 Task: Search one way flight ticket for 2 adults, 2 children, 2 infants in seat in first from Key West: Key West International Airport to Riverton: Central Wyoming Regional Airport (was Riverton Regional) on 5-4-2023. Choice of flights is Spirit. Number of bags: 1 checked bag. Price is upto 81000. Outbound departure time preference is 13:30.
Action: Mouse moved to (306, 290)
Screenshot: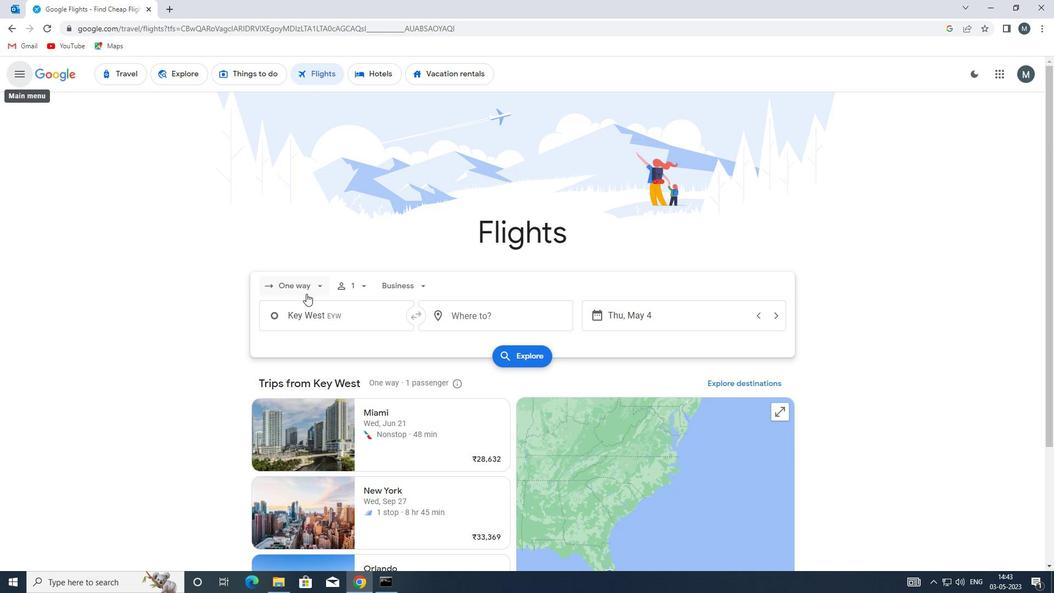 
Action: Mouse pressed left at (306, 290)
Screenshot: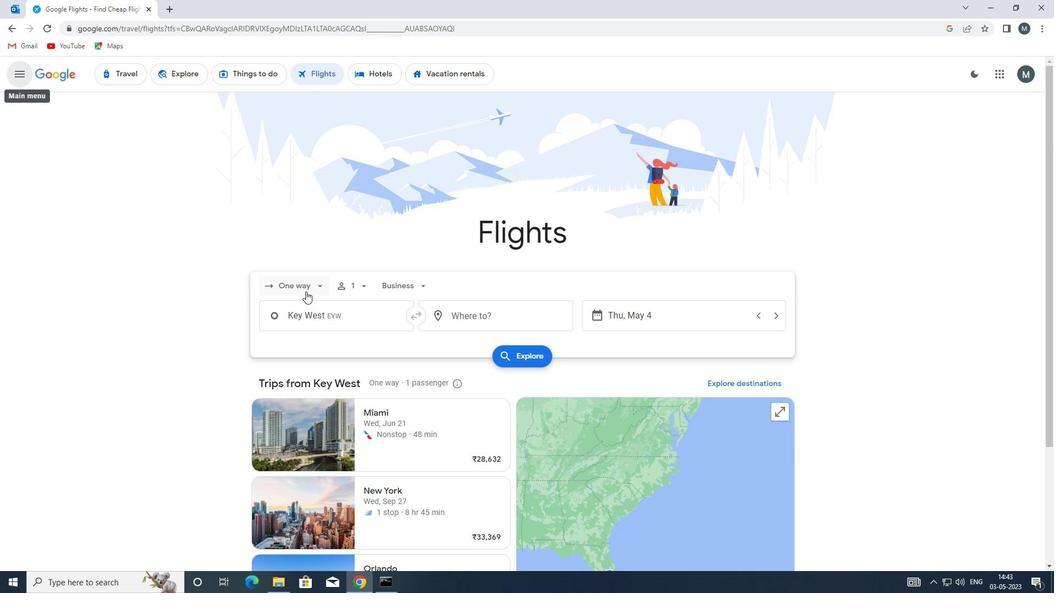 
Action: Mouse moved to (322, 340)
Screenshot: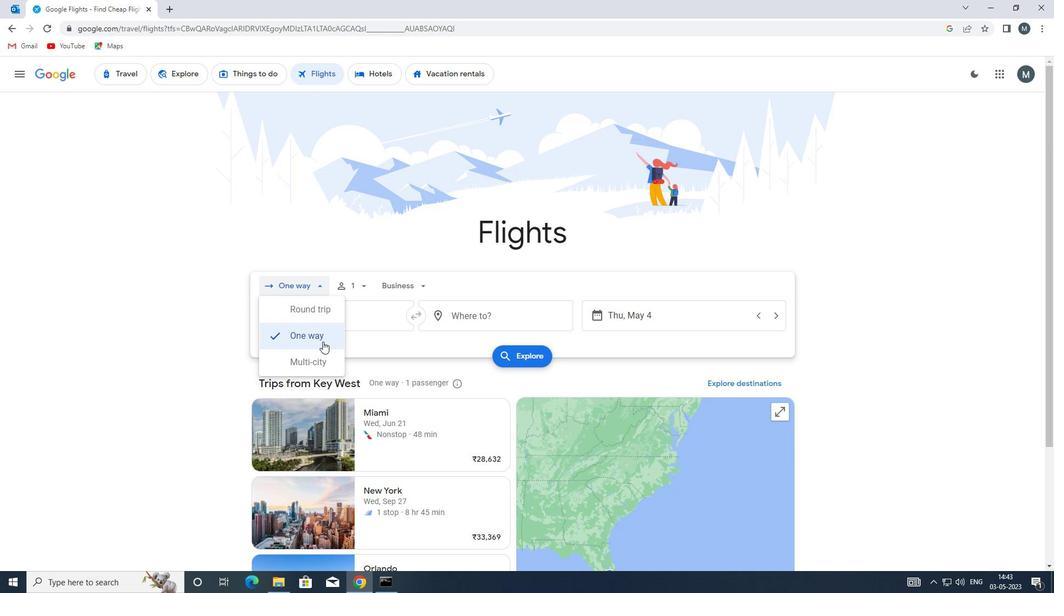 
Action: Mouse pressed left at (322, 340)
Screenshot: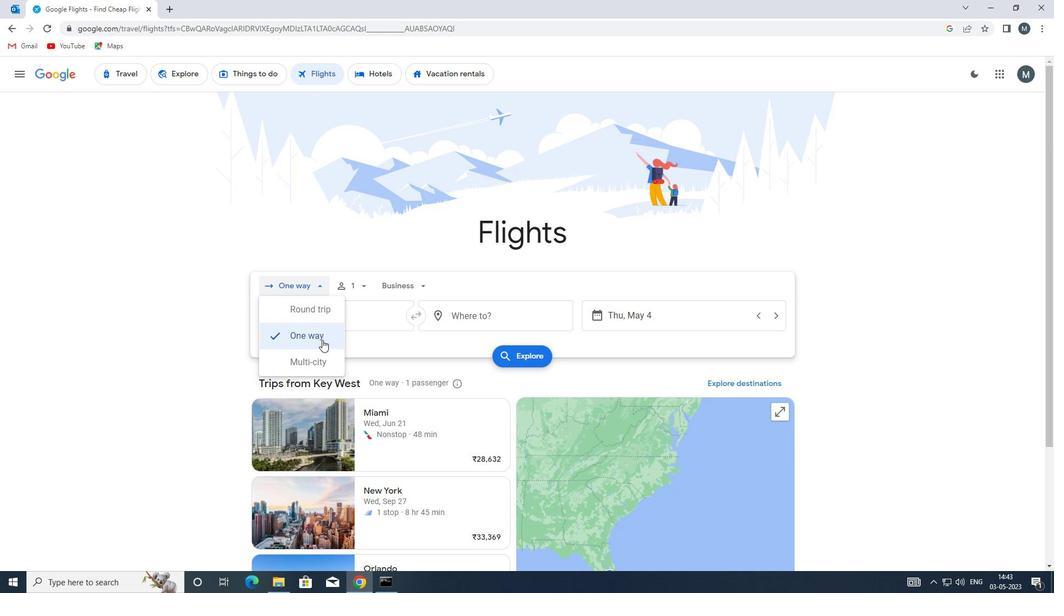 
Action: Mouse moved to (357, 287)
Screenshot: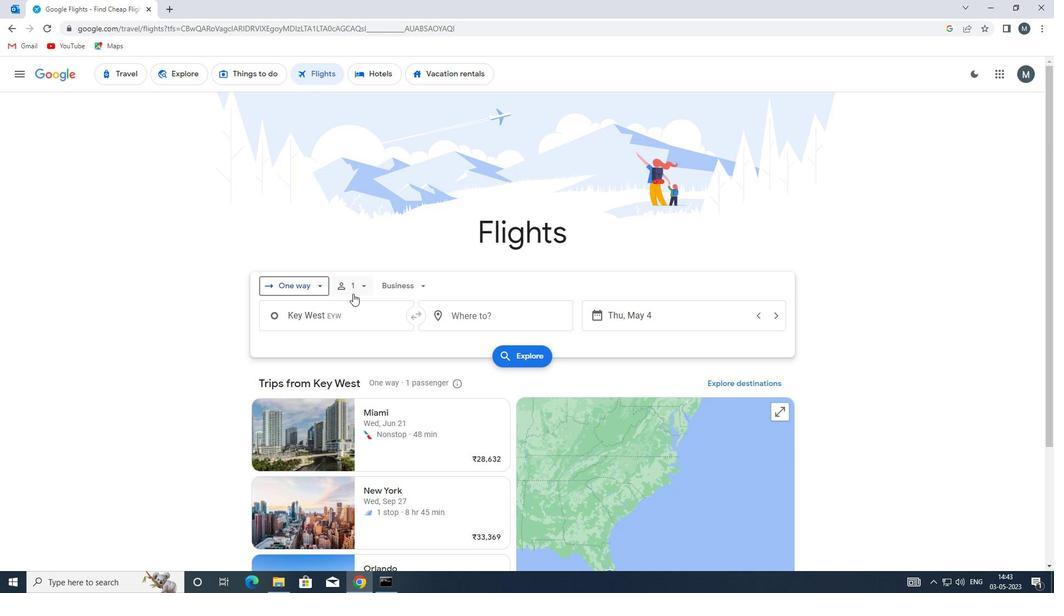 
Action: Mouse pressed left at (357, 287)
Screenshot: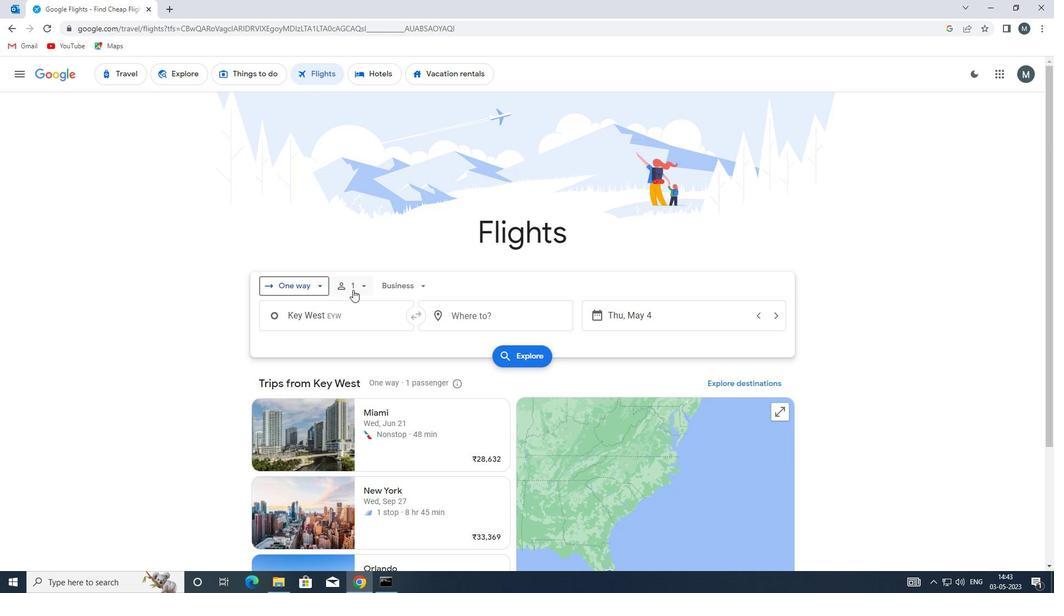
Action: Mouse moved to (445, 316)
Screenshot: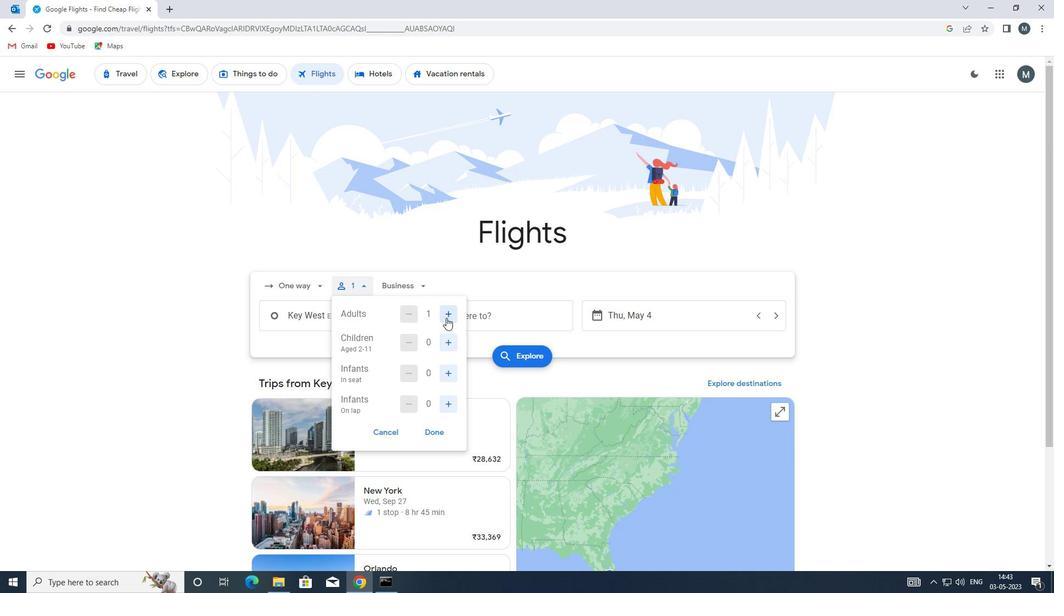 
Action: Mouse pressed left at (445, 316)
Screenshot: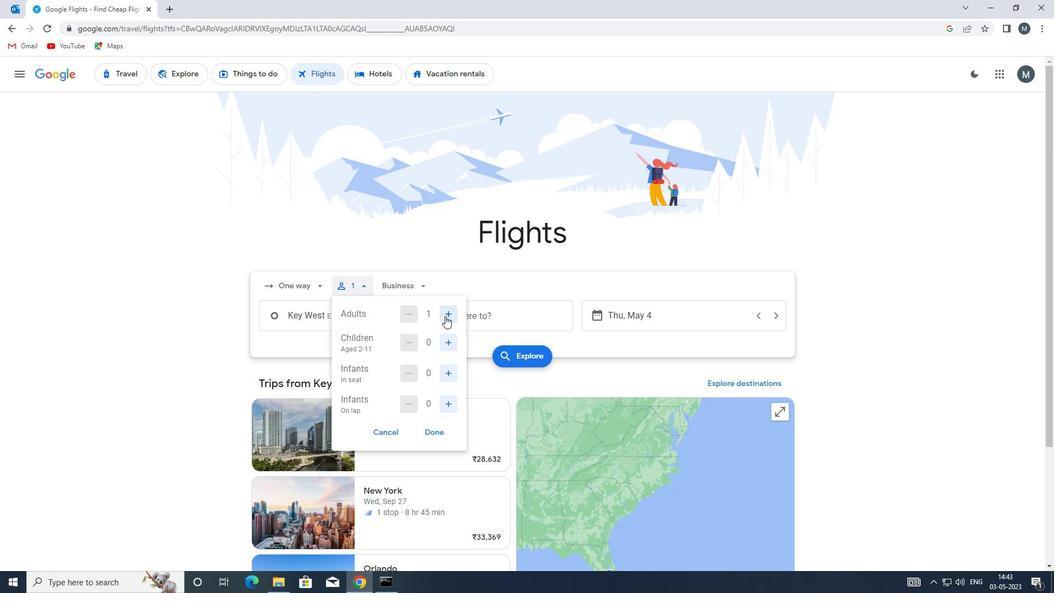 
Action: Mouse moved to (447, 342)
Screenshot: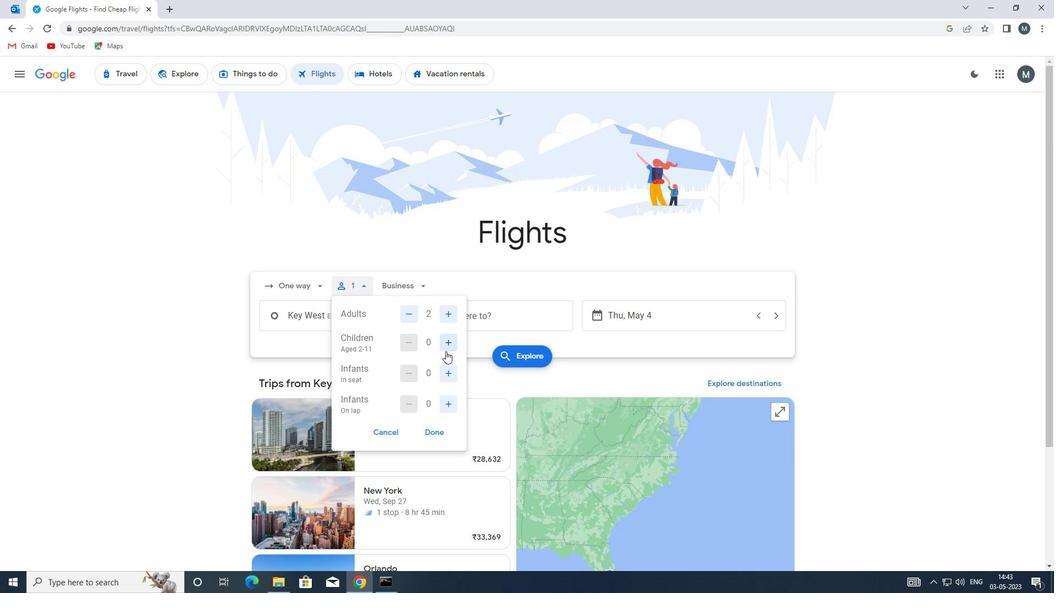 
Action: Mouse pressed left at (447, 342)
Screenshot: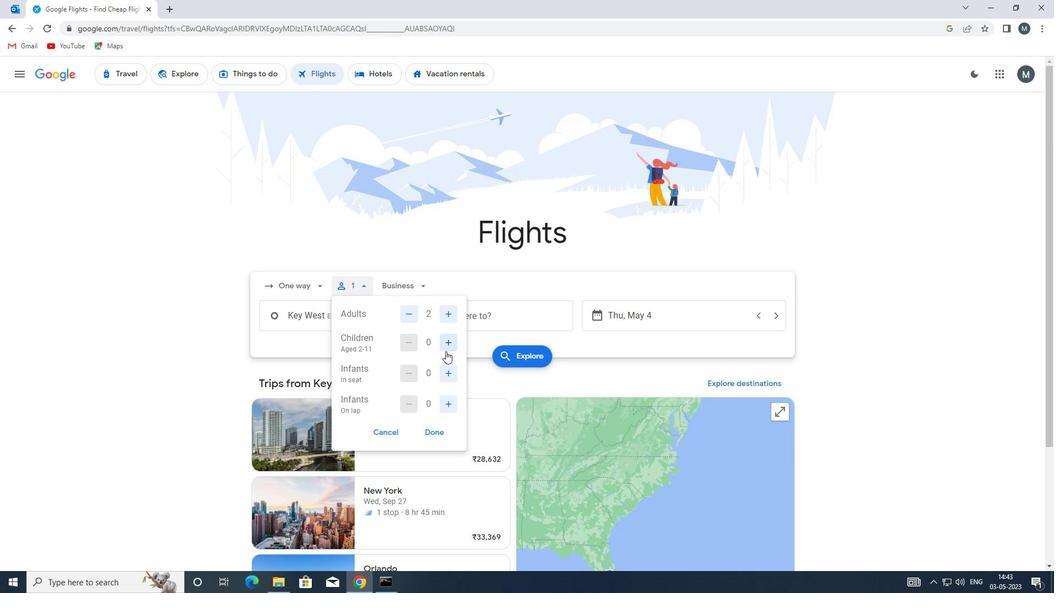 
Action: Mouse moved to (447, 342)
Screenshot: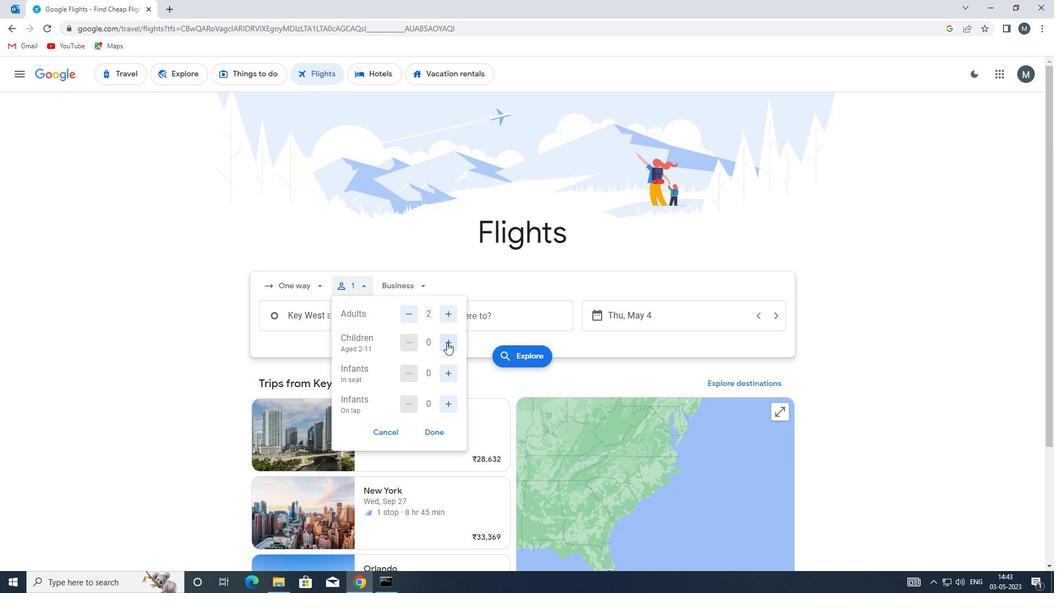 
Action: Mouse pressed left at (447, 342)
Screenshot: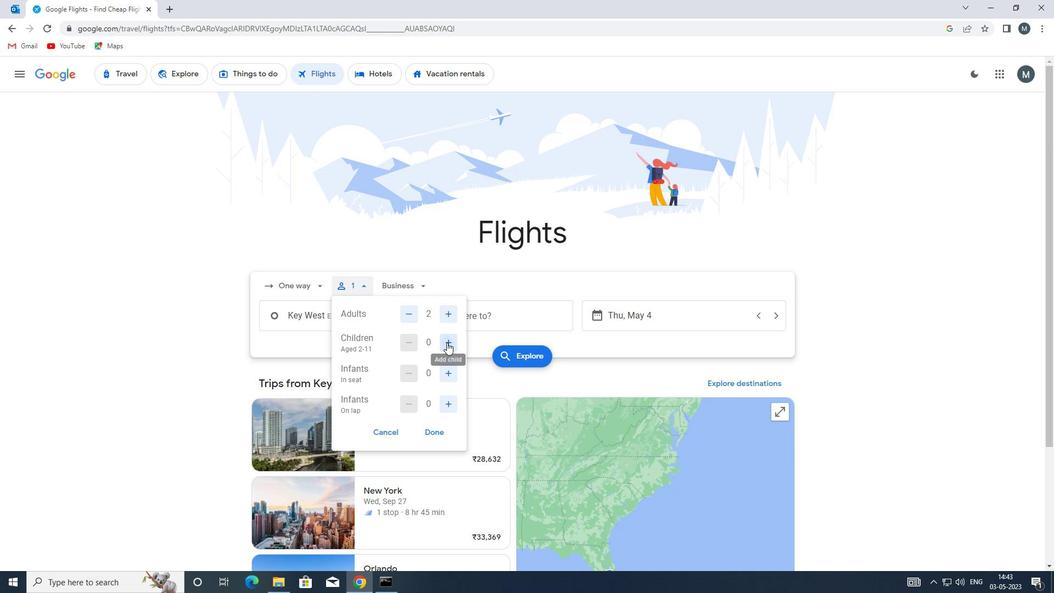 
Action: Mouse moved to (451, 367)
Screenshot: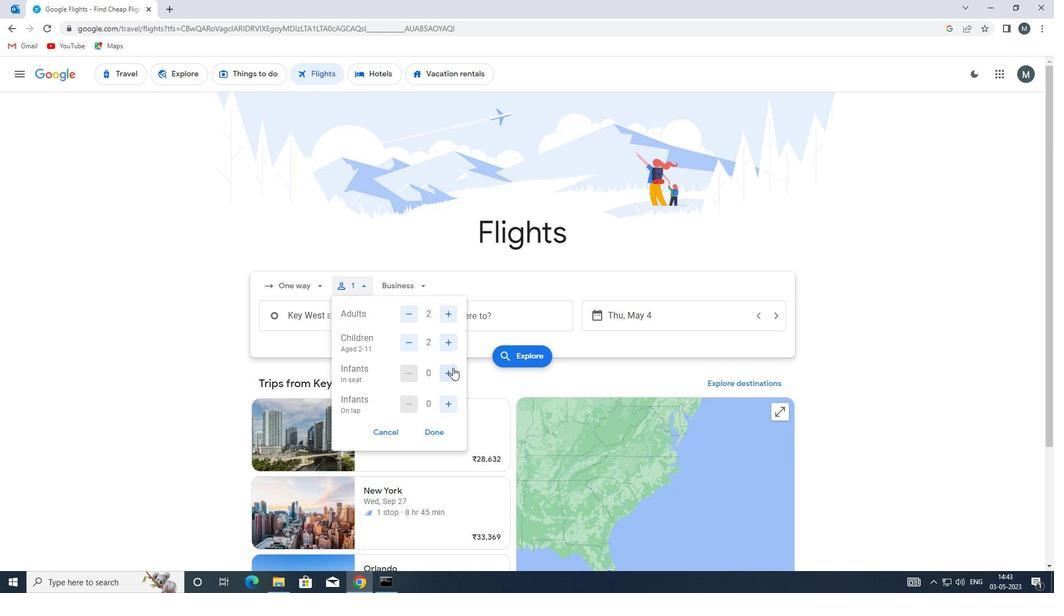 
Action: Mouse pressed left at (451, 367)
Screenshot: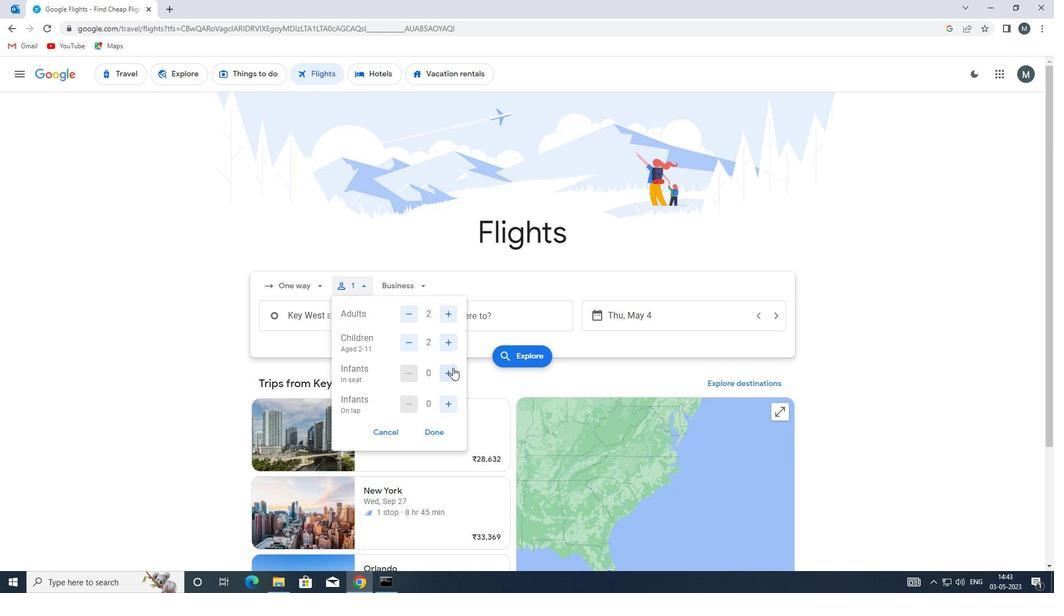 
Action: Mouse pressed left at (451, 367)
Screenshot: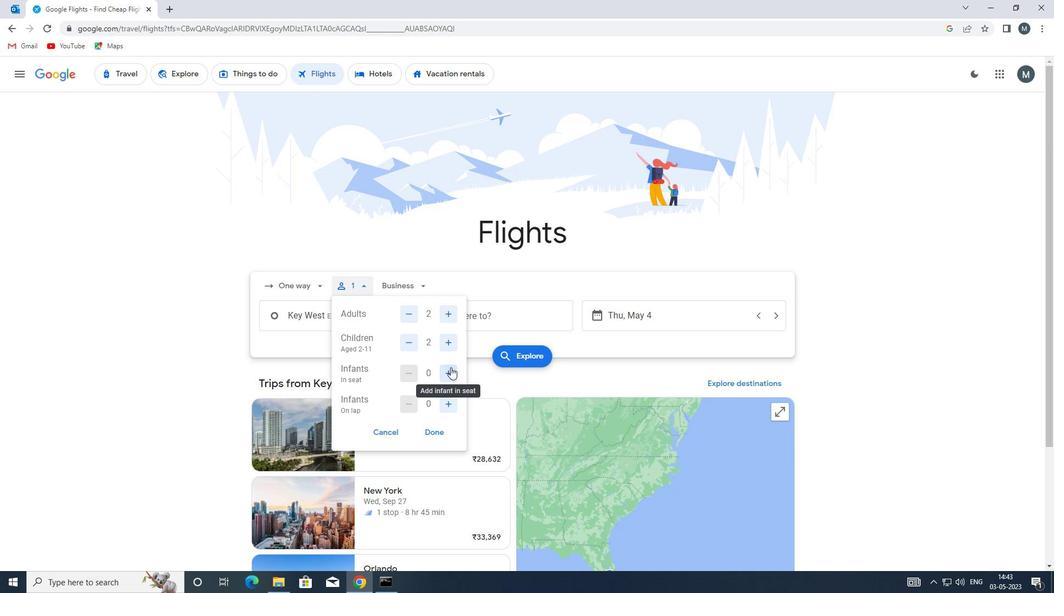 
Action: Mouse moved to (439, 432)
Screenshot: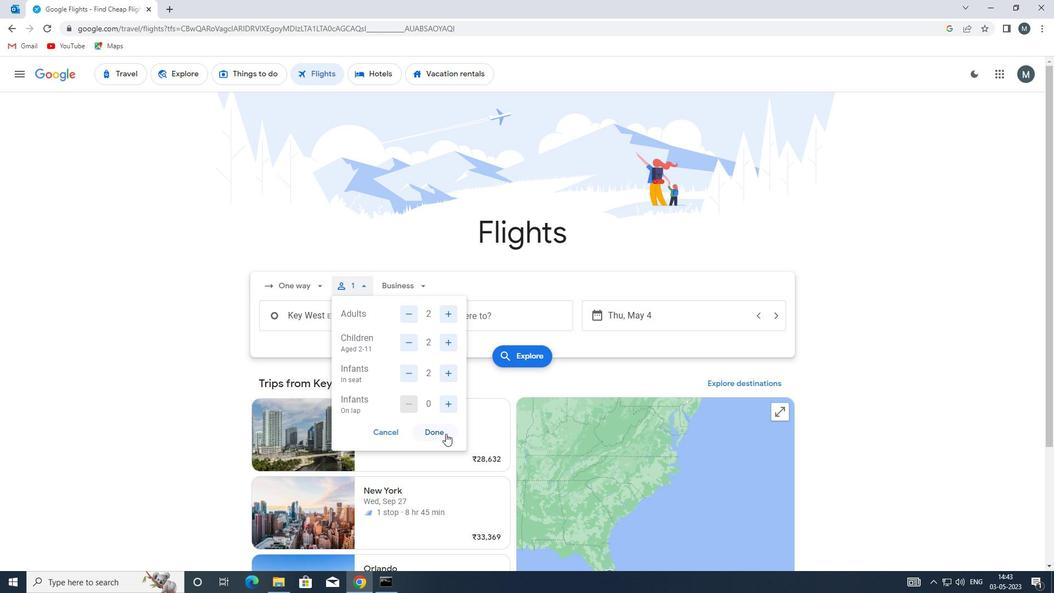 
Action: Mouse pressed left at (439, 432)
Screenshot: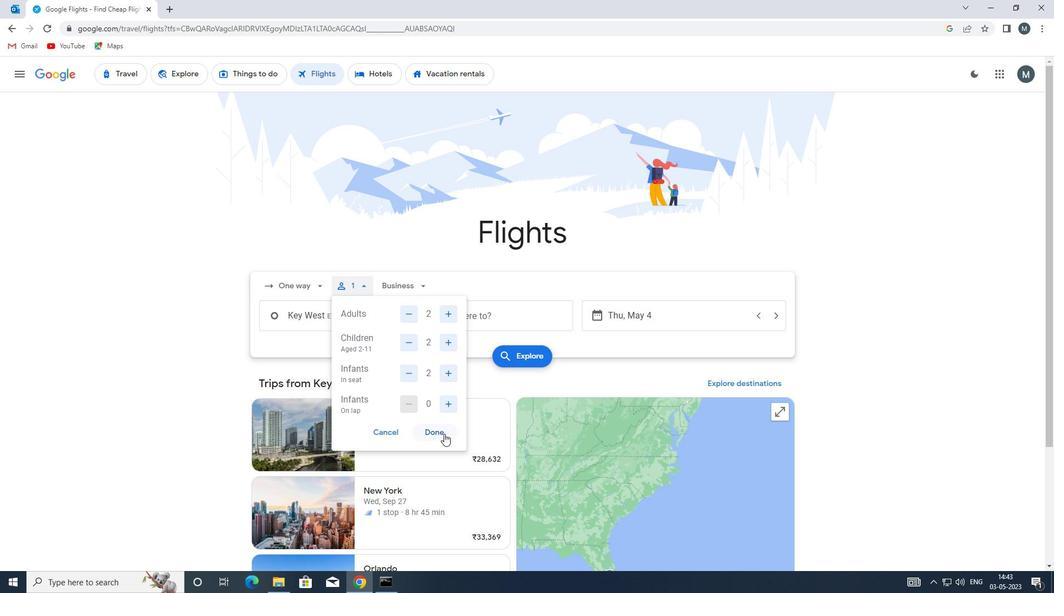 
Action: Mouse moved to (401, 286)
Screenshot: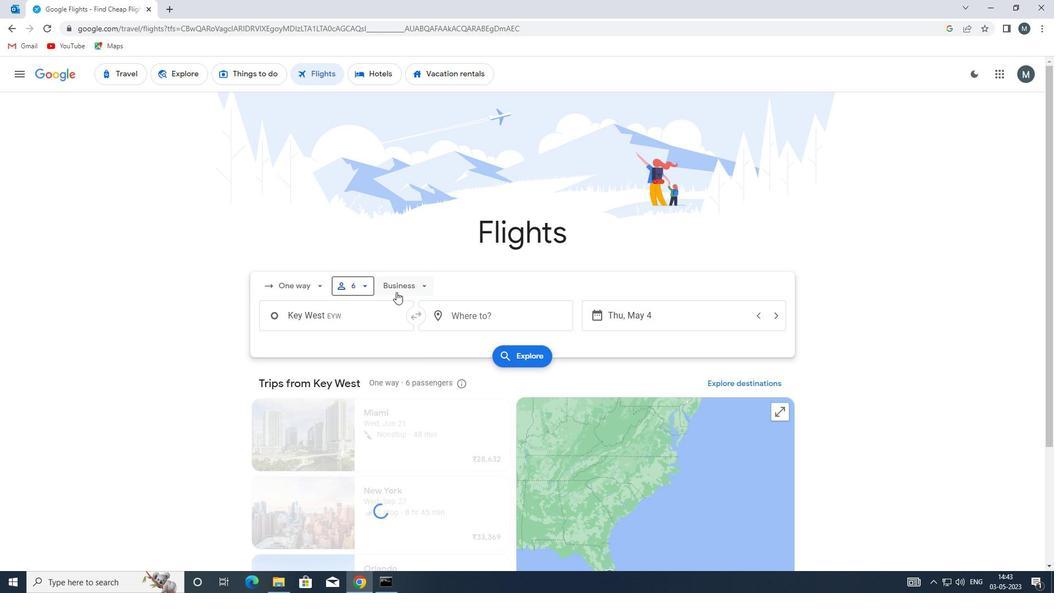 
Action: Mouse pressed left at (401, 286)
Screenshot: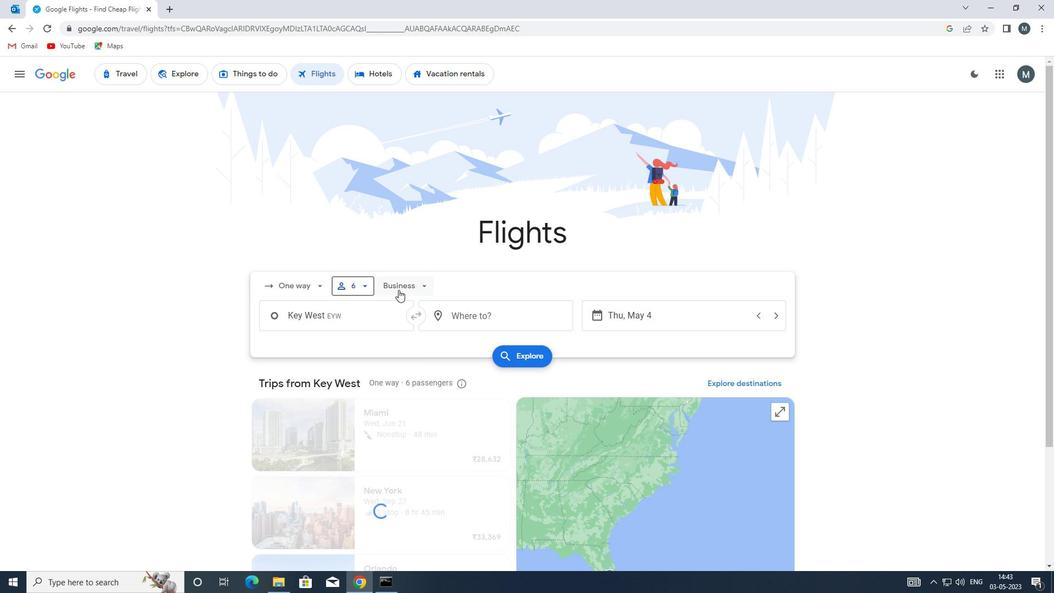
Action: Mouse moved to (423, 391)
Screenshot: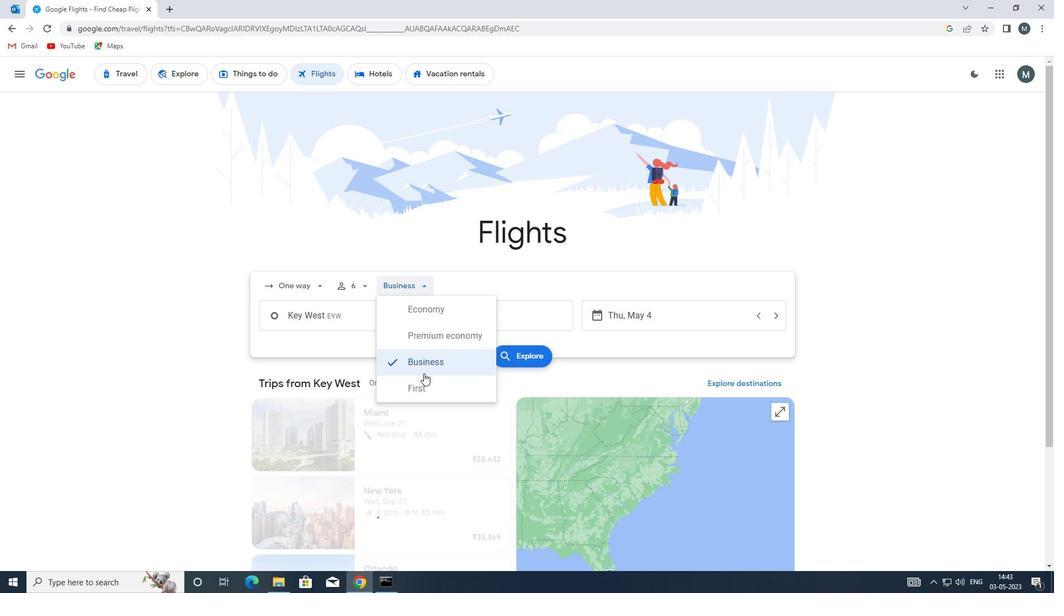 
Action: Mouse pressed left at (423, 391)
Screenshot: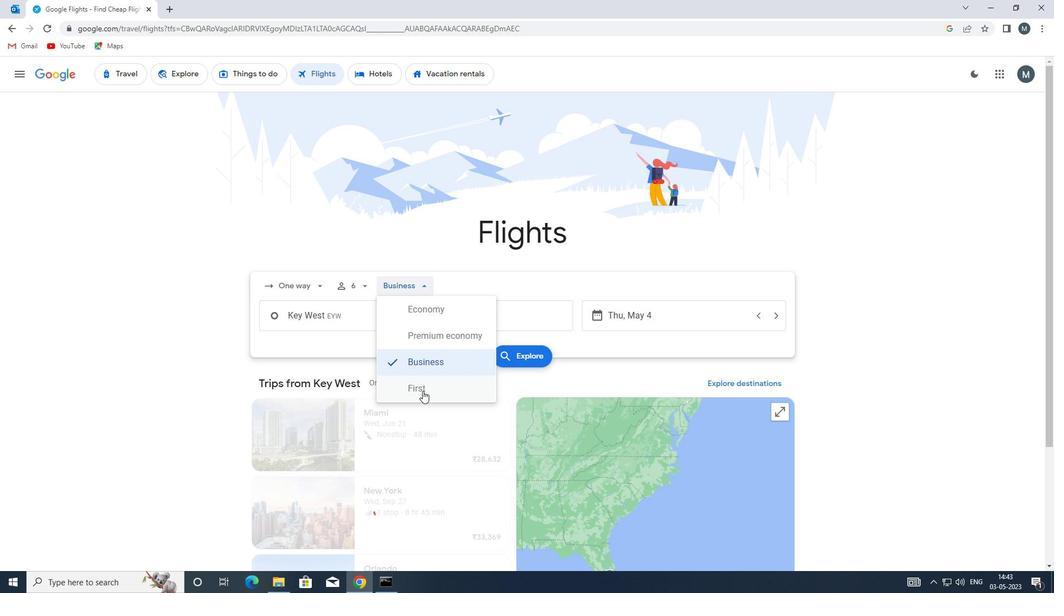 
Action: Mouse moved to (362, 321)
Screenshot: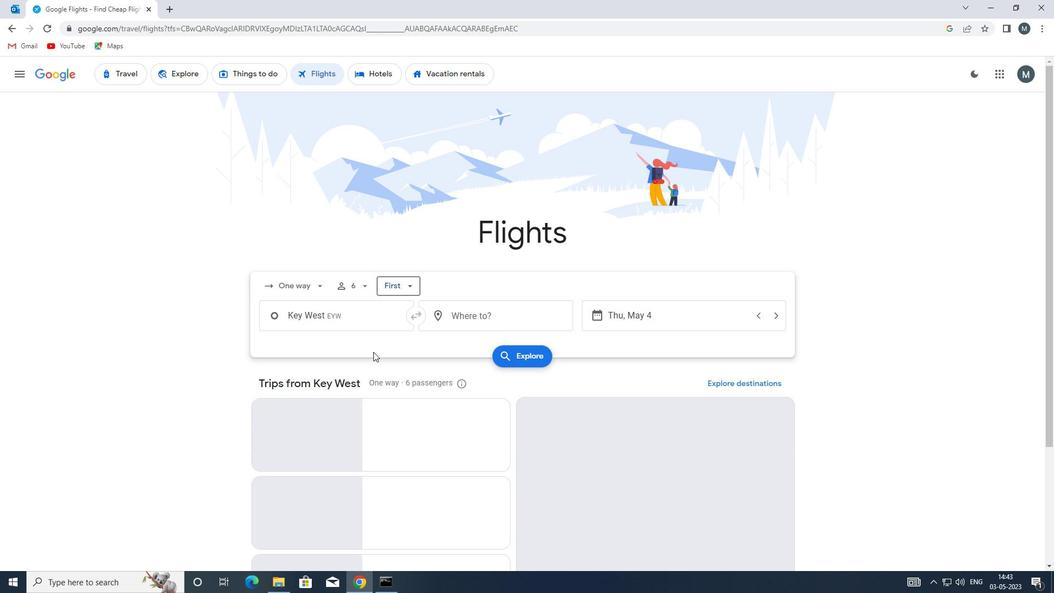 
Action: Mouse pressed left at (362, 321)
Screenshot: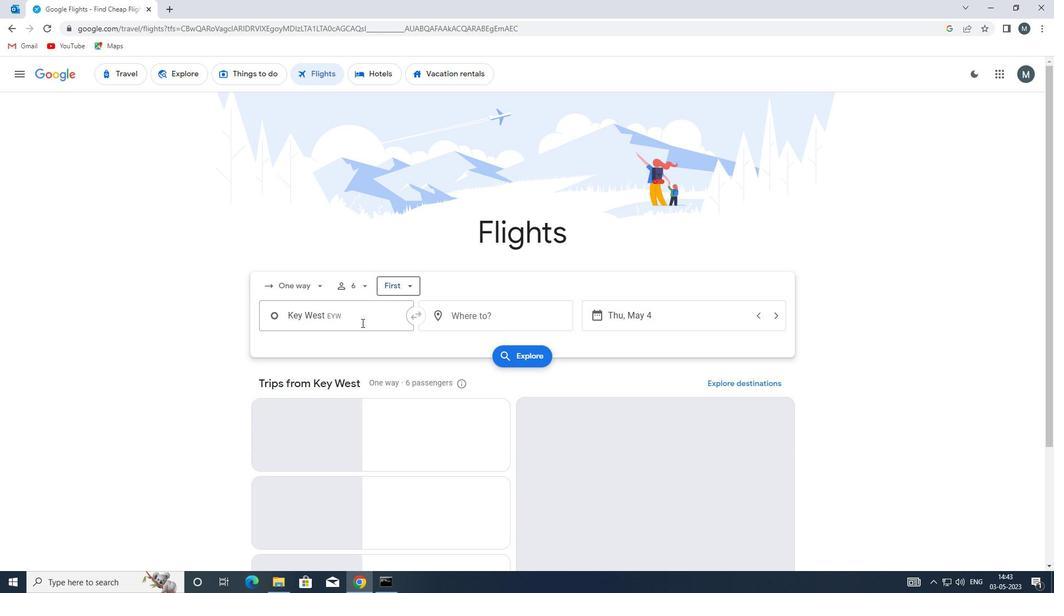 
Action: Mouse moved to (386, 374)
Screenshot: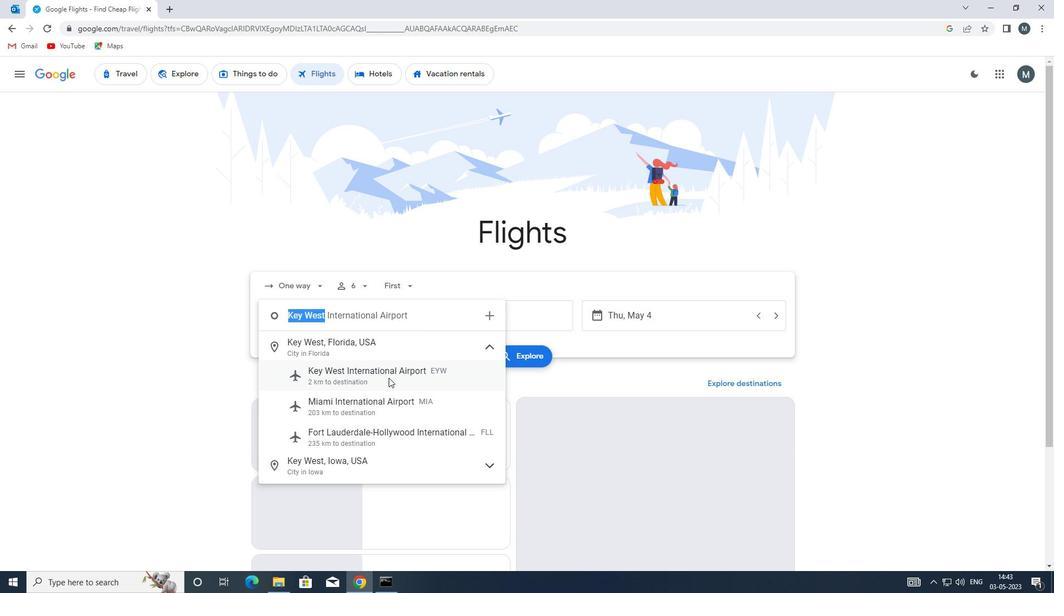 
Action: Mouse pressed left at (386, 374)
Screenshot: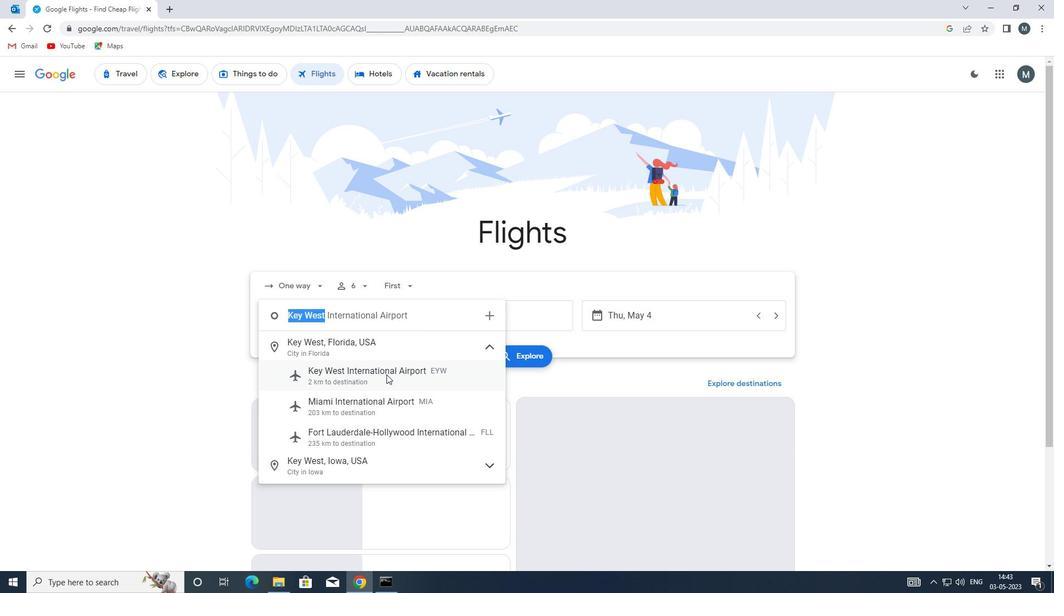 
Action: Mouse moved to (481, 313)
Screenshot: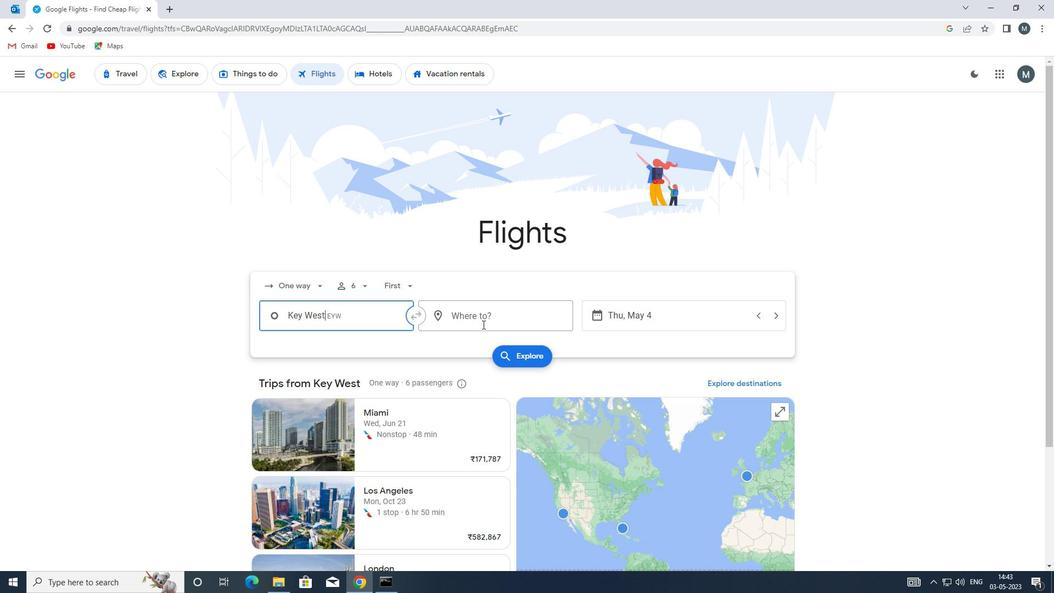 
Action: Mouse pressed left at (481, 313)
Screenshot: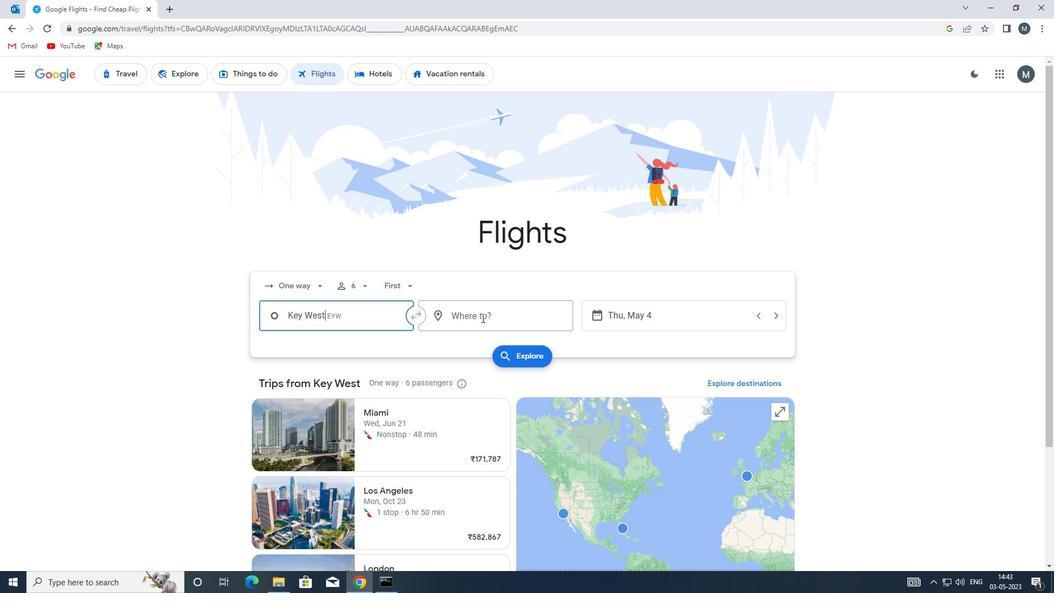 
Action: Key pressed riw
Screenshot: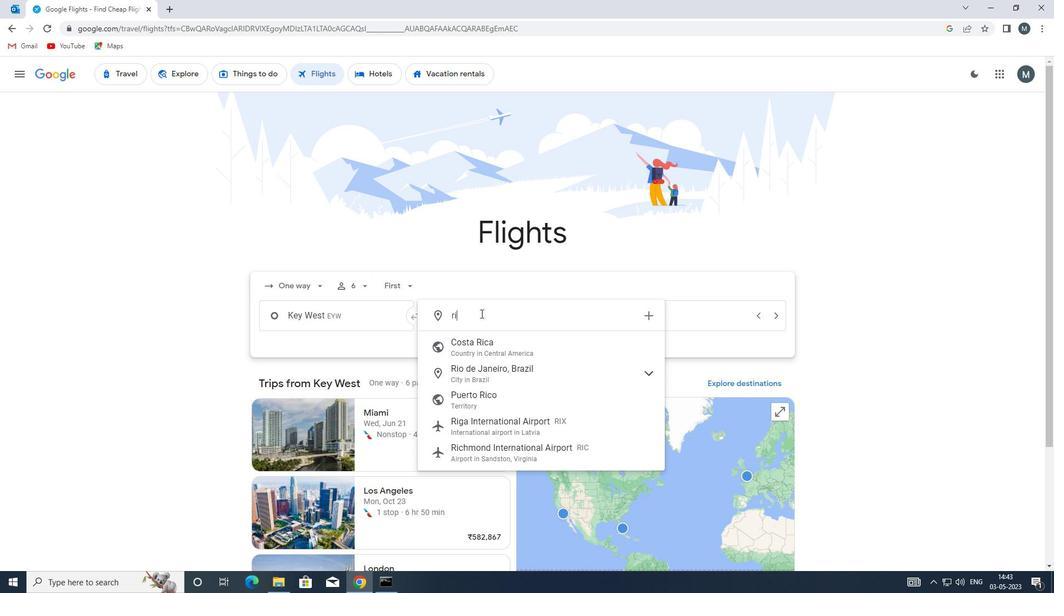 
Action: Mouse moved to (503, 346)
Screenshot: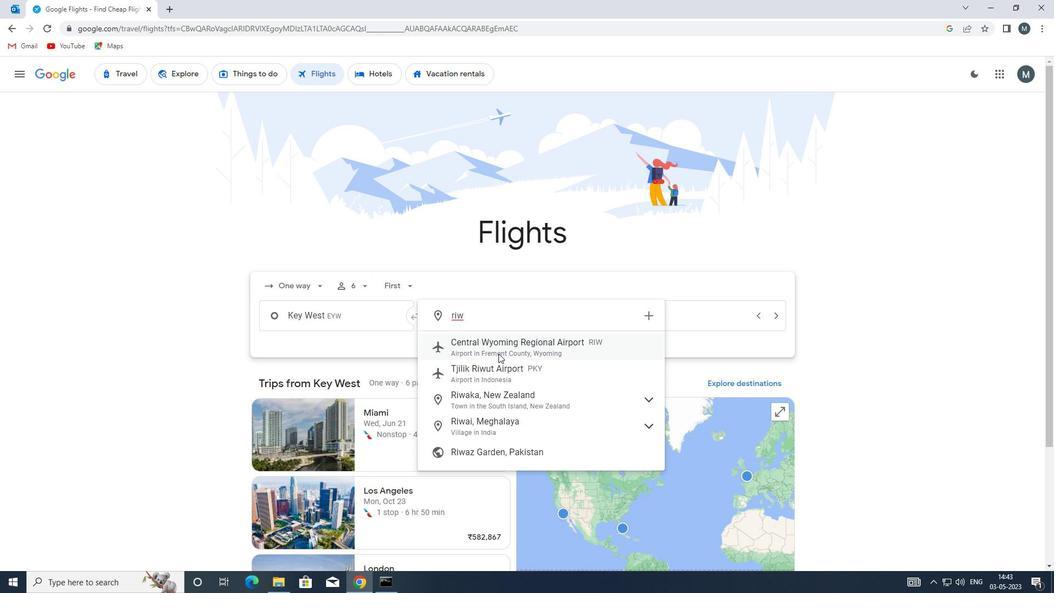
Action: Mouse pressed left at (503, 346)
Screenshot: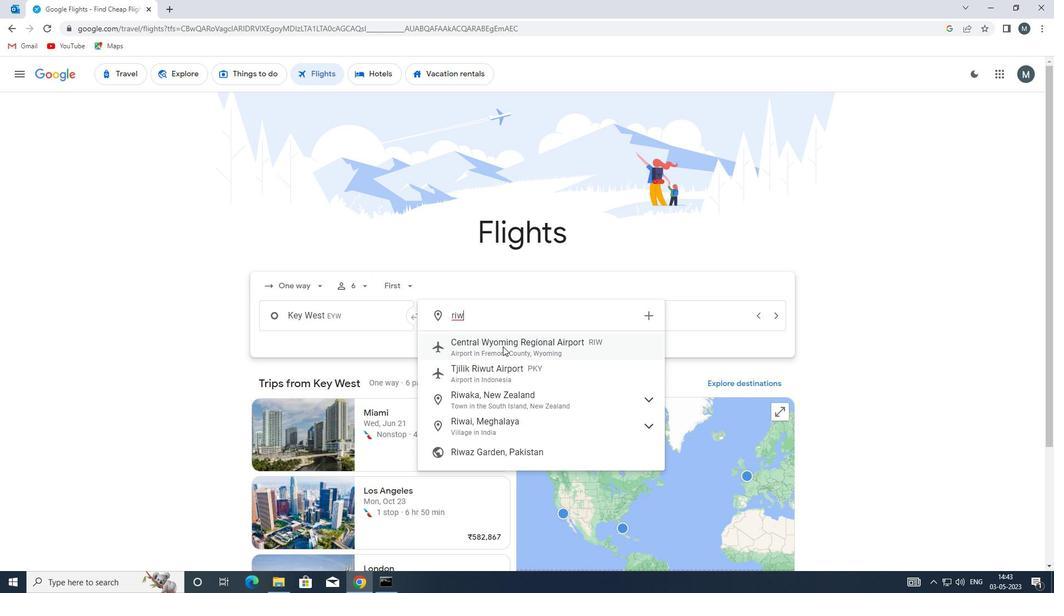 
Action: Mouse moved to (598, 309)
Screenshot: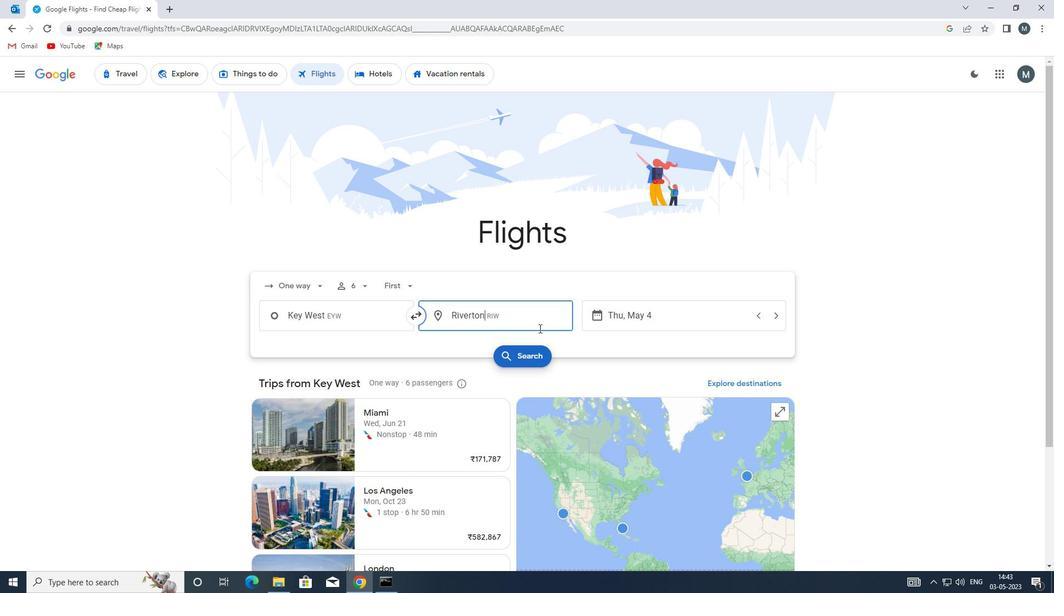 
Action: Mouse pressed left at (598, 309)
Screenshot: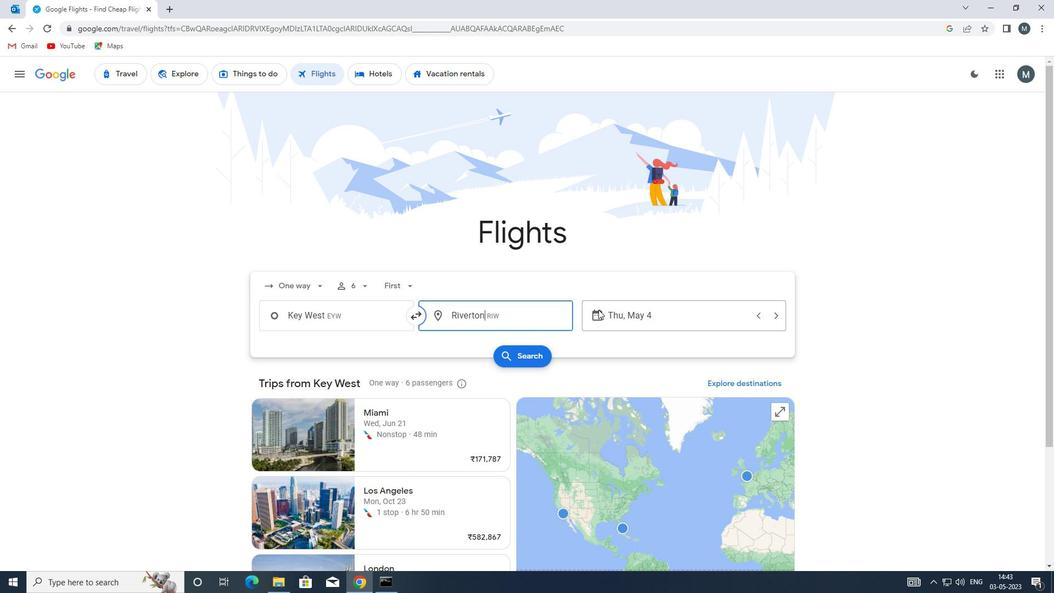 
Action: Mouse moved to (503, 378)
Screenshot: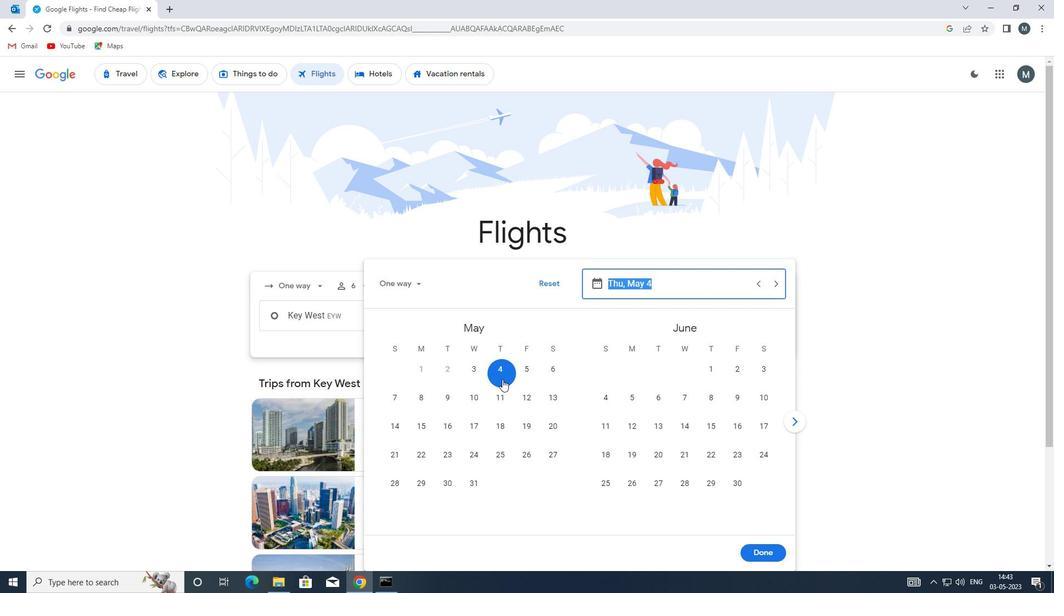 
Action: Mouse pressed left at (503, 378)
Screenshot: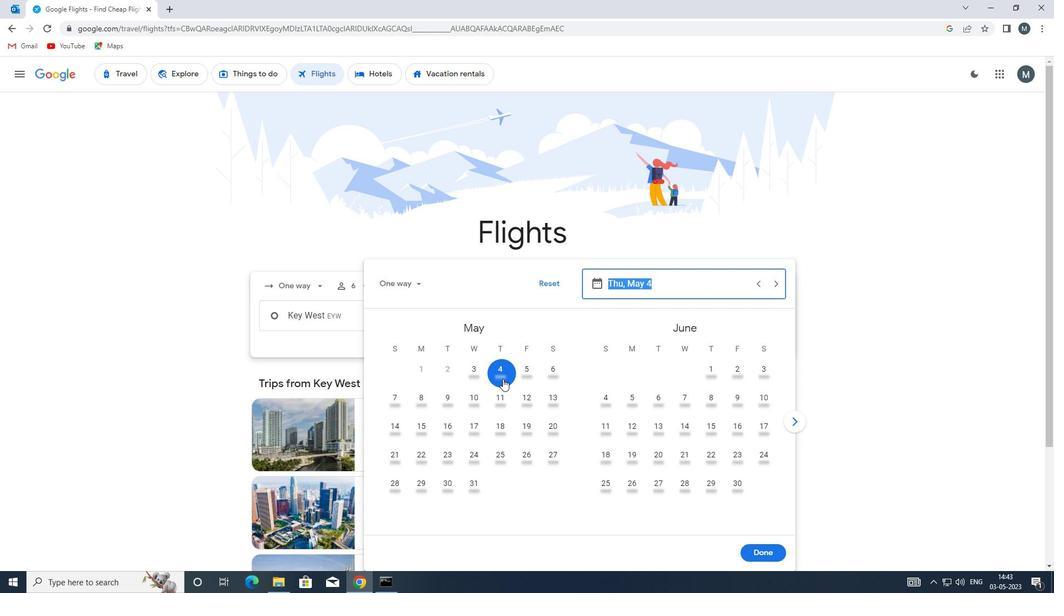 
Action: Mouse moved to (773, 550)
Screenshot: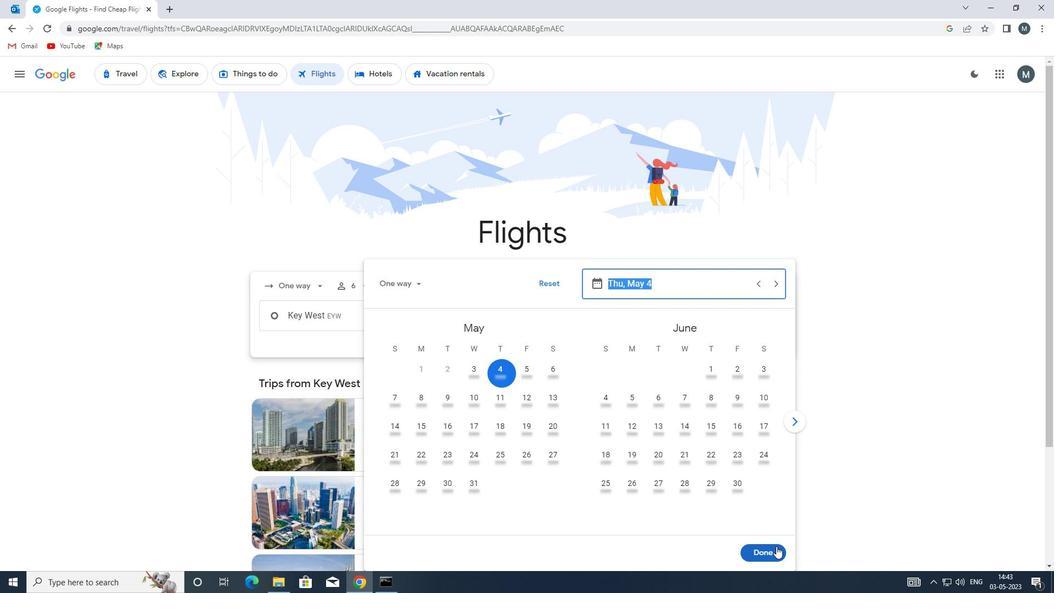 
Action: Mouse pressed left at (773, 550)
Screenshot: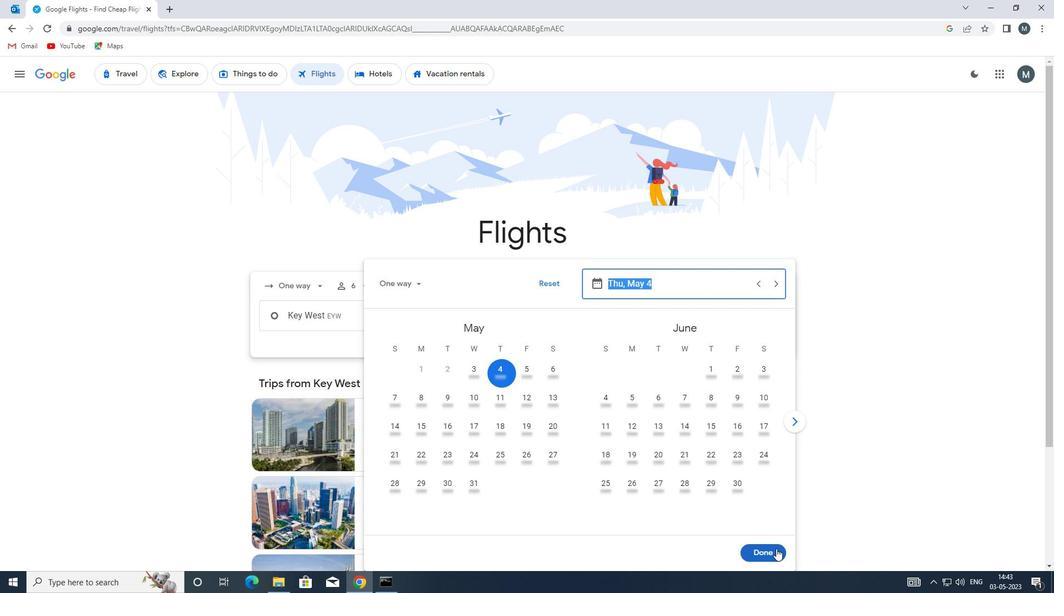 
Action: Mouse moved to (533, 365)
Screenshot: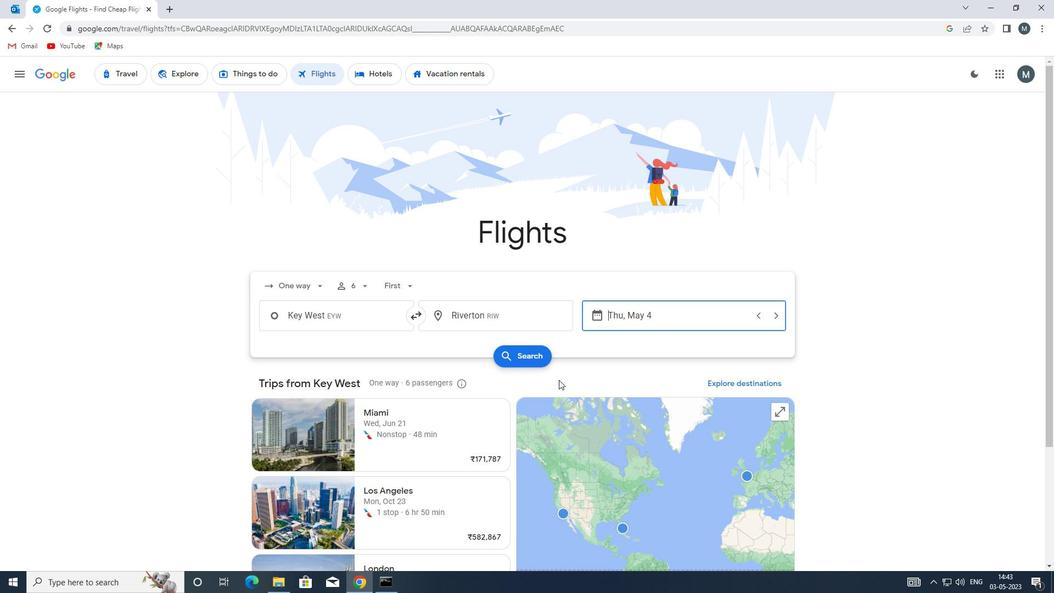
Action: Mouse pressed left at (533, 365)
Screenshot: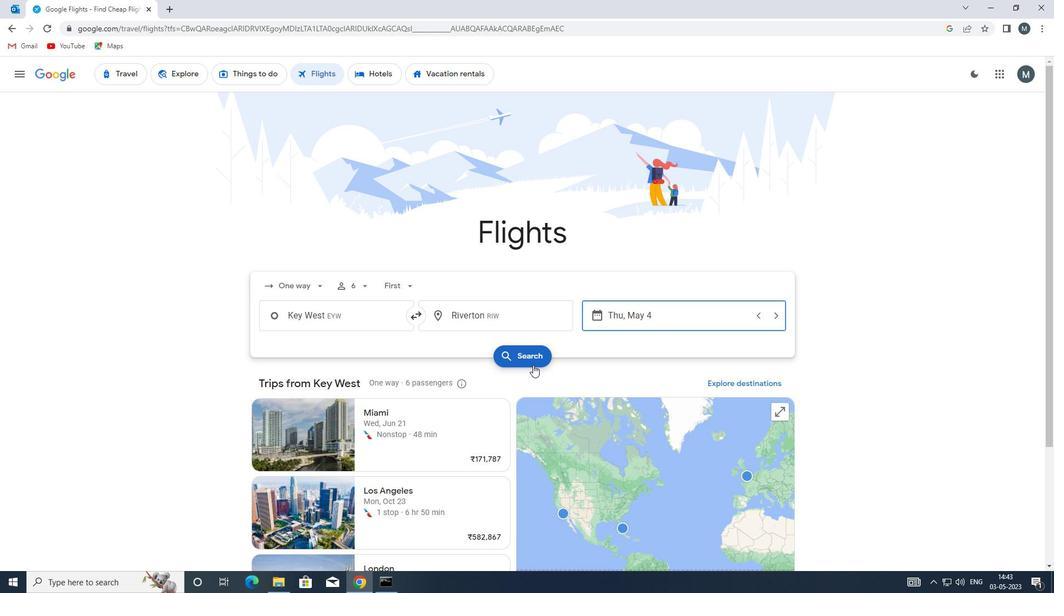 
Action: Mouse moved to (251, 176)
Screenshot: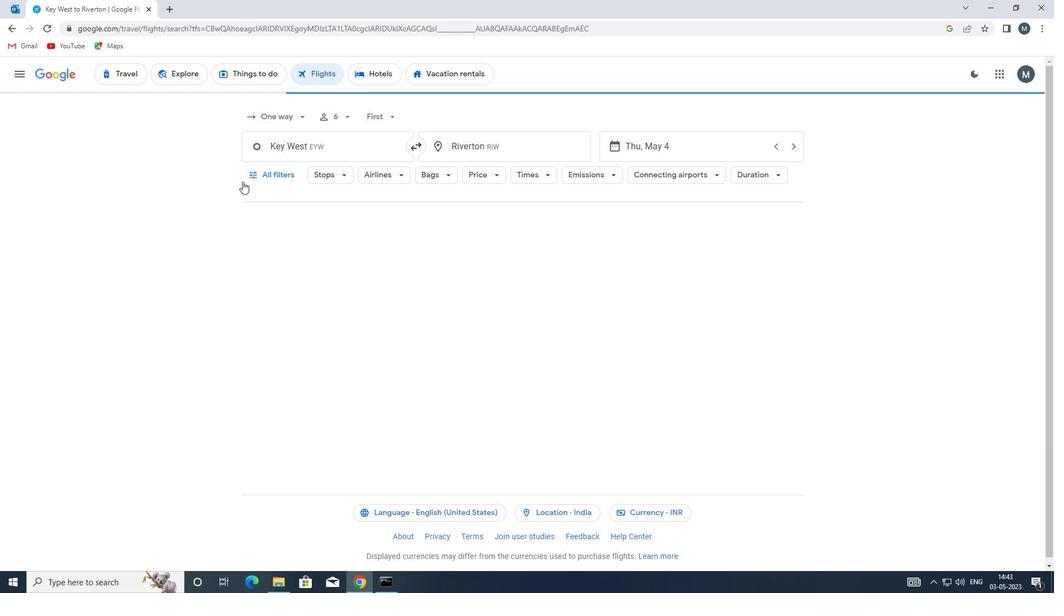
Action: Mouse pressed left at (251, 176)
Screenshot: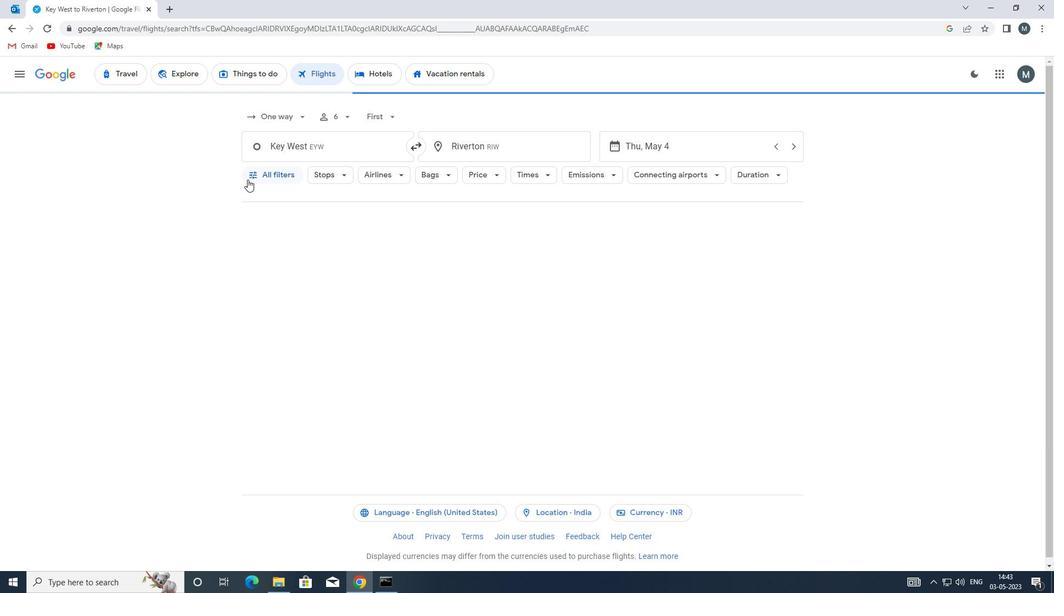 
Action: Mouse moved to (269, 293)
Screenshot: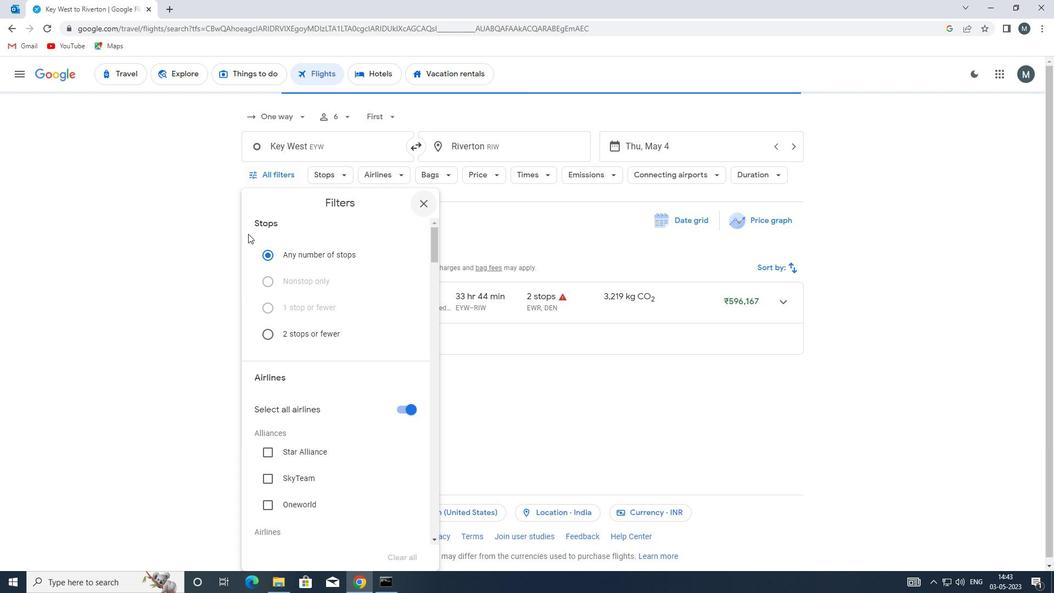 
Action: Mouse scrolled (269, 293) with delta (0, 0)
Screenshot: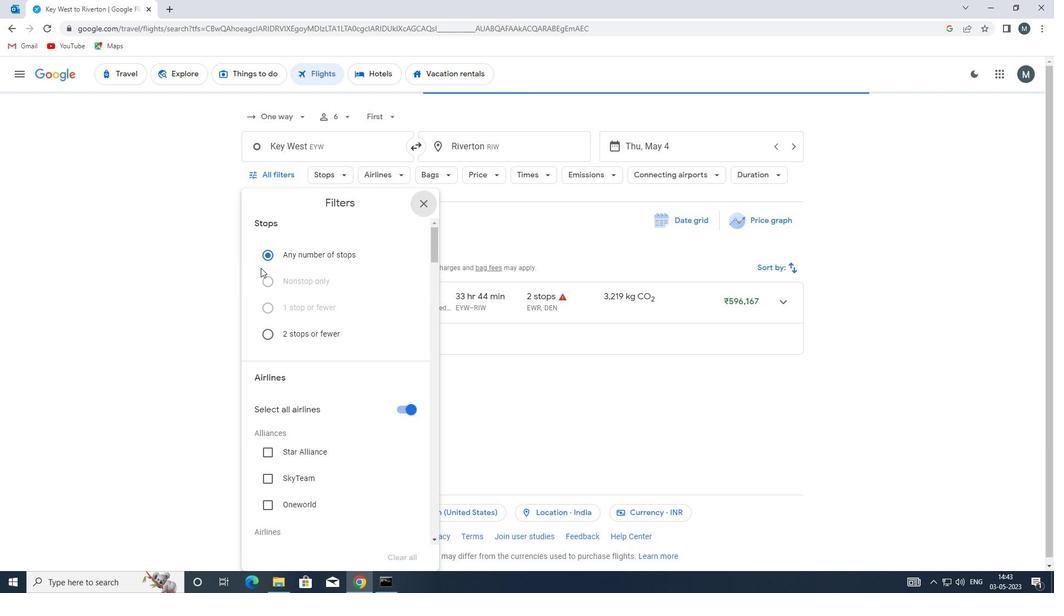 
Action: Mouse moved to (272, 313)
Screenshot: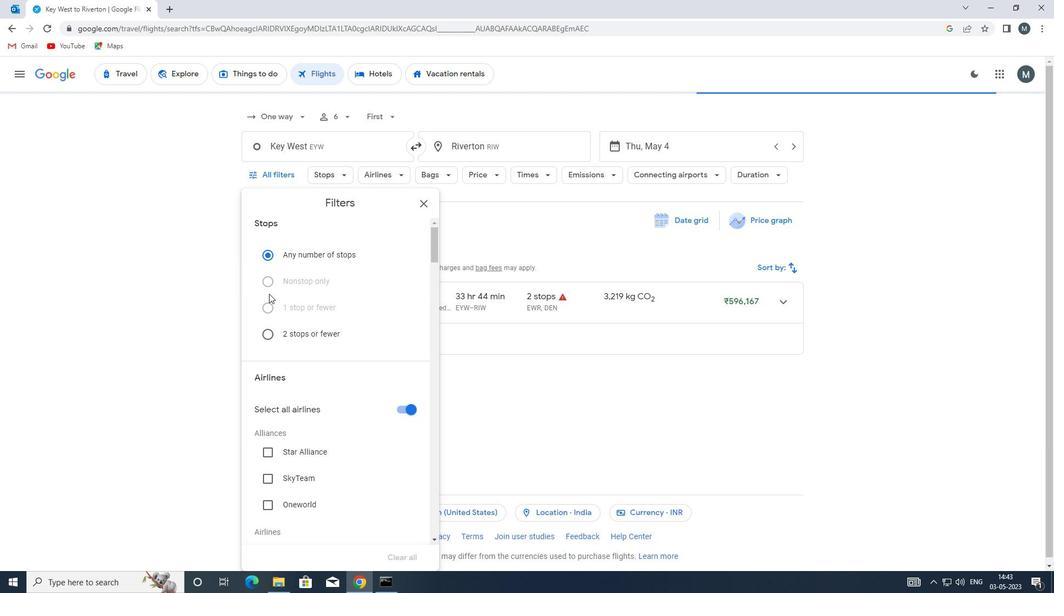 
Action: Mouse scrolled (272, 312) with delta (0, 0)
Screenshot: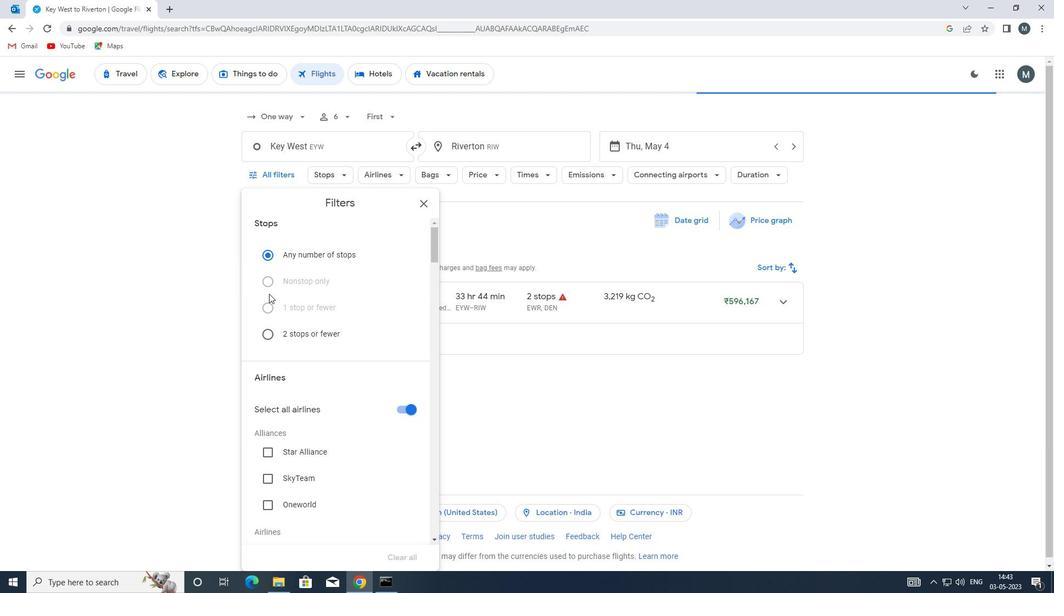 
Action: Mouse moved to (408, 301)
Screenshot: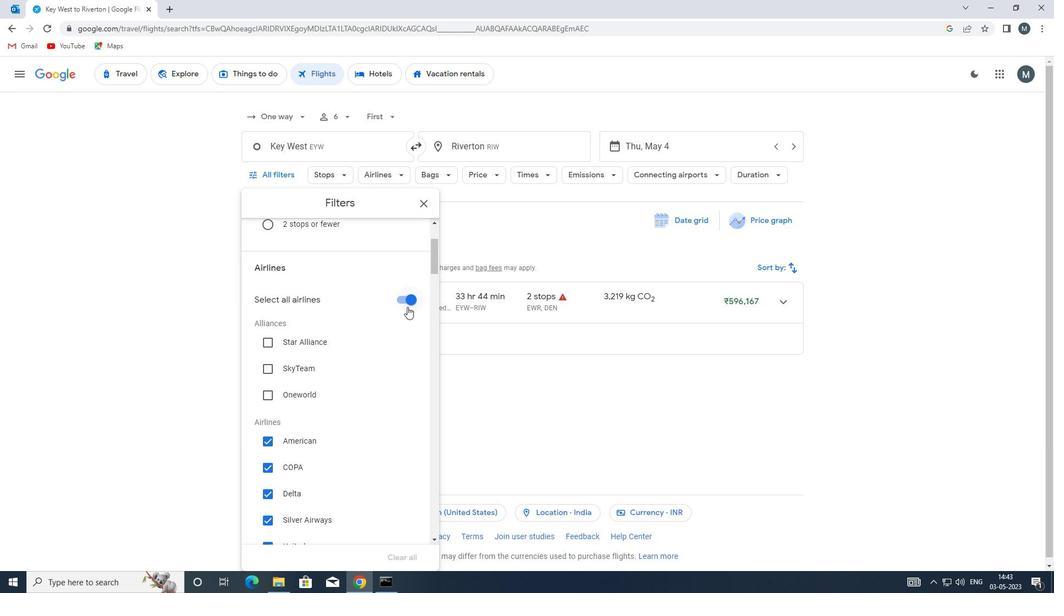 
Action: Mouse pressed left at (408, 301)
Screenshot: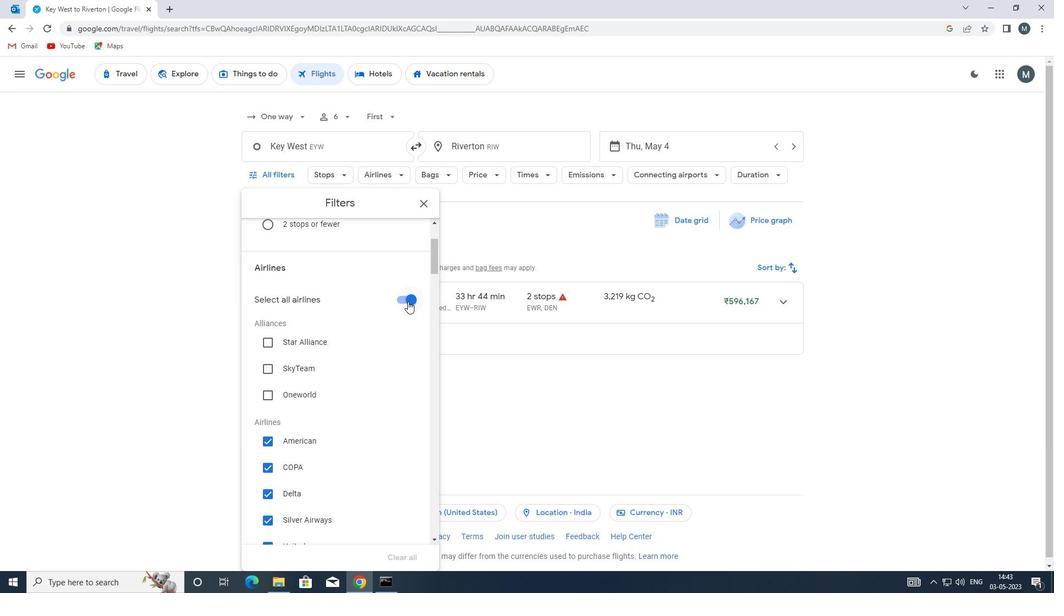 
Action: Mouse moved to (347, 355)
Screenshot: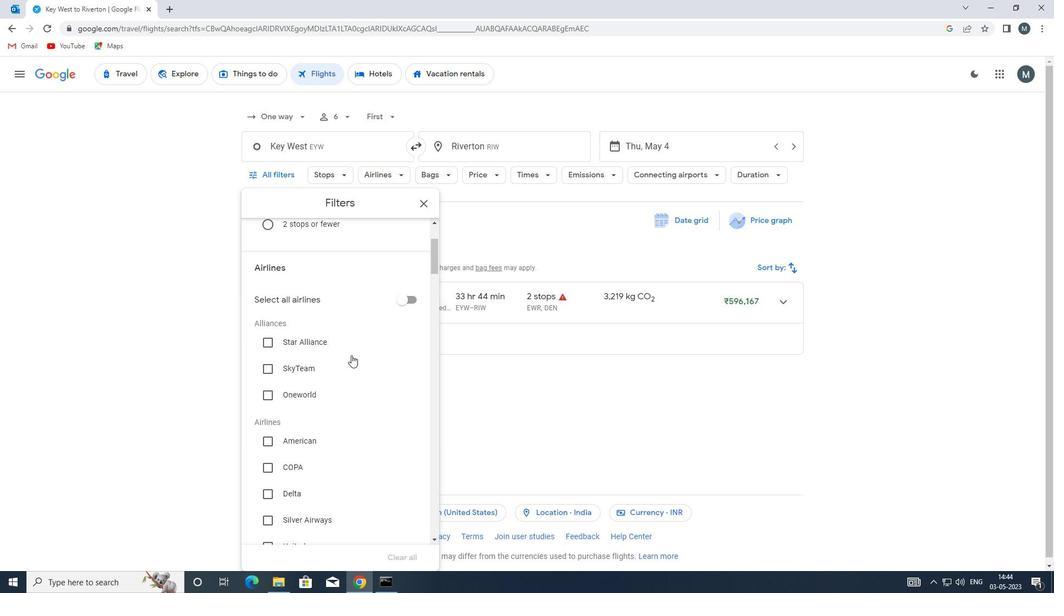 
Action: Mouse scrolled (347, 354) with delta (0, 0)
Screenshot: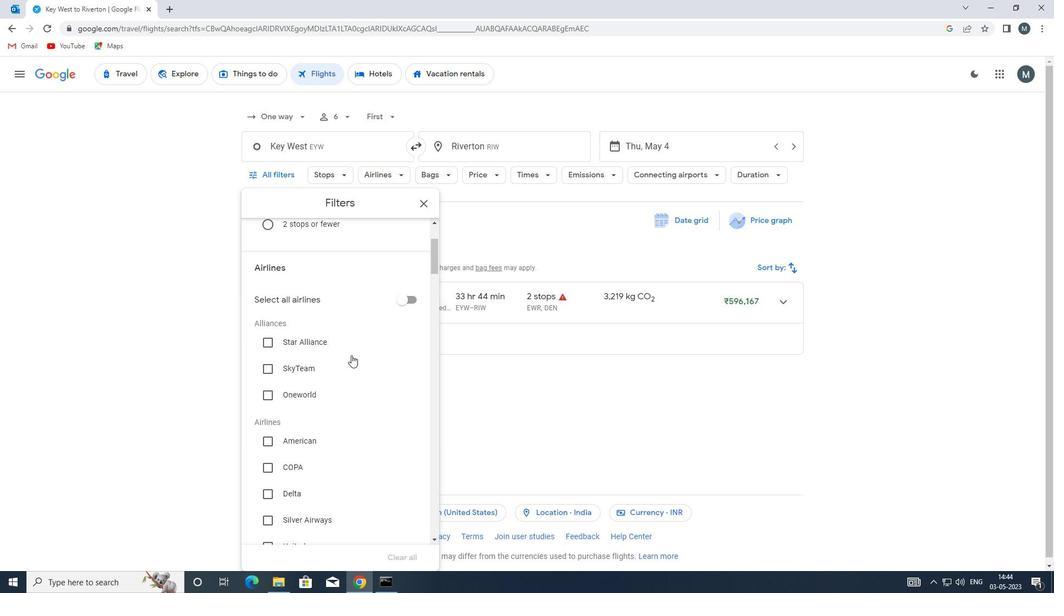 
Action: Mouse moved to (341, 379)
Screenshot: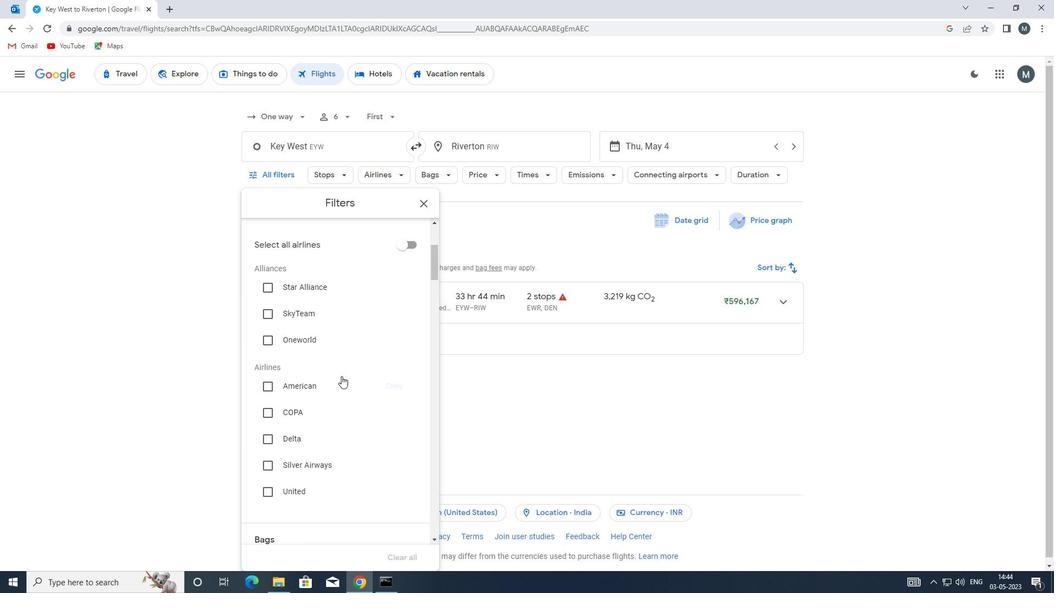 
Action: Mouse scrolled (341, 379) with delta (0, 0)
Screenshot: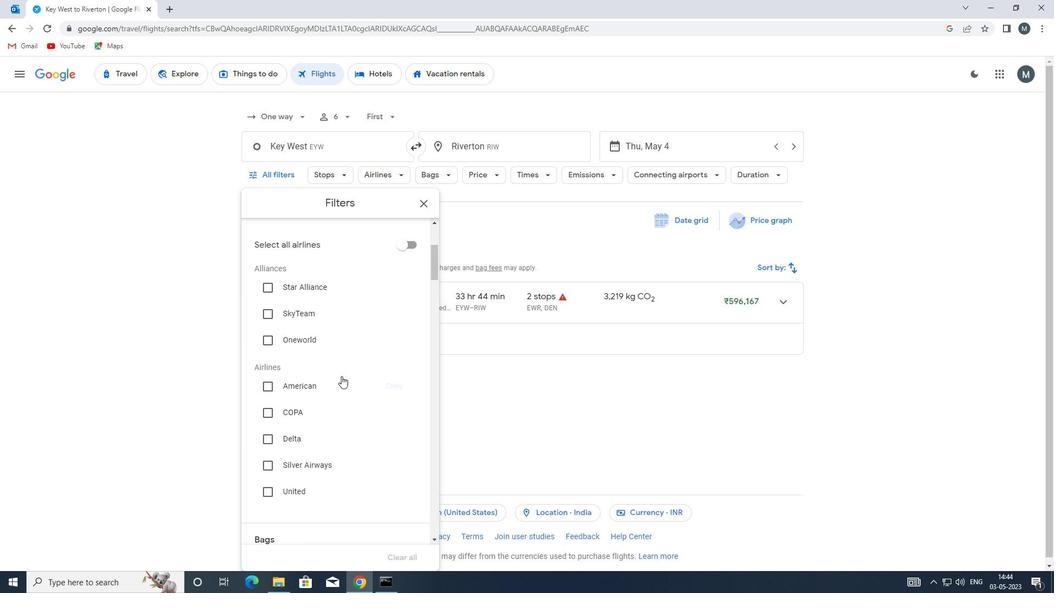 
Action: Mouse moved to (341, 374)
Screenshot: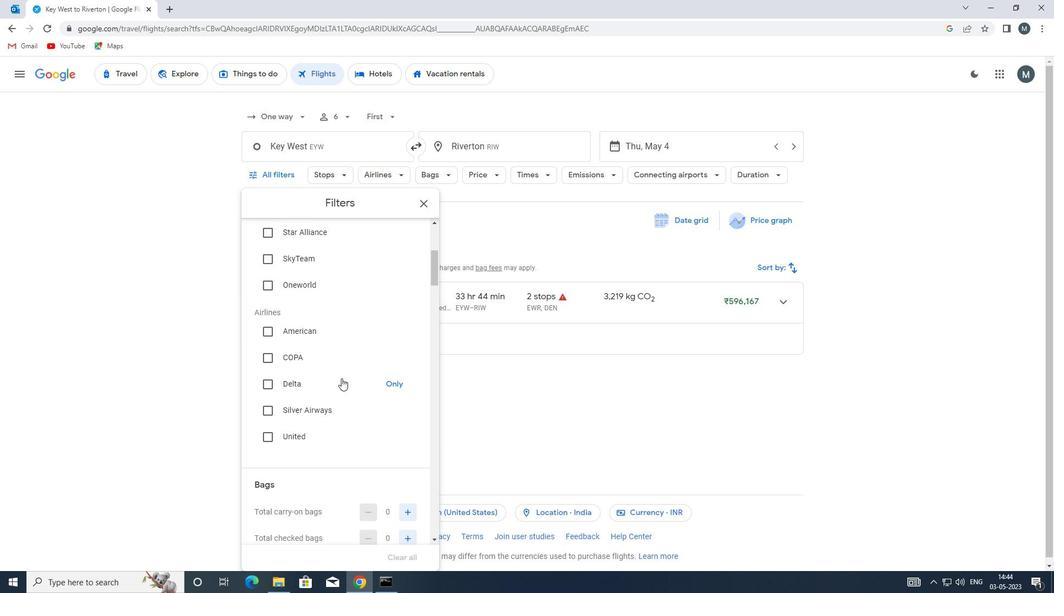 
Action: Mouse scrolled (341, 373) with delta (0, 0)
Screenshot: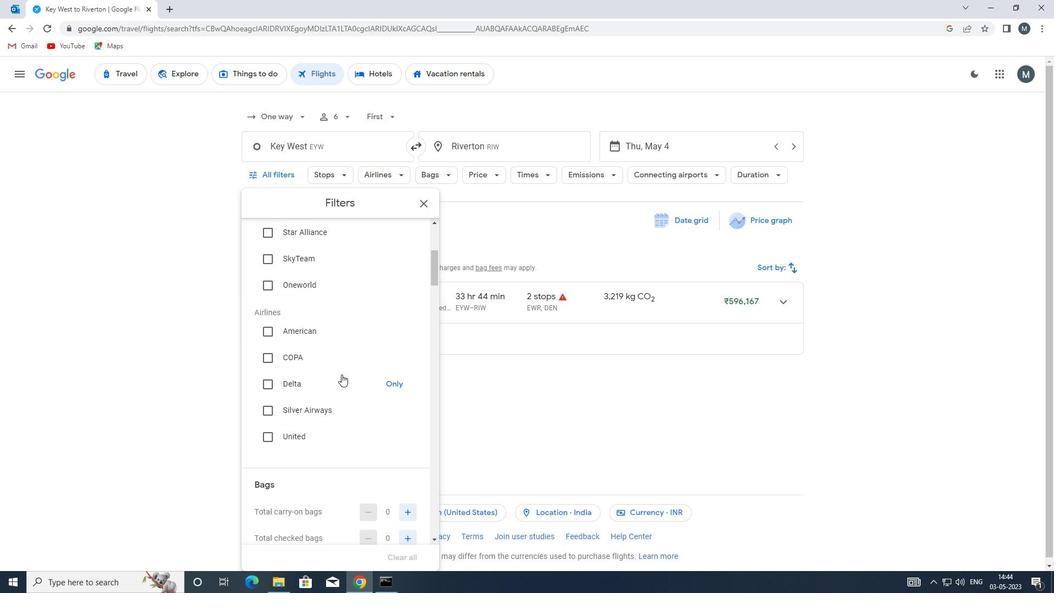 
Action: Mouse scrolled (341, 373) with delta (0, 0)
Screenshot: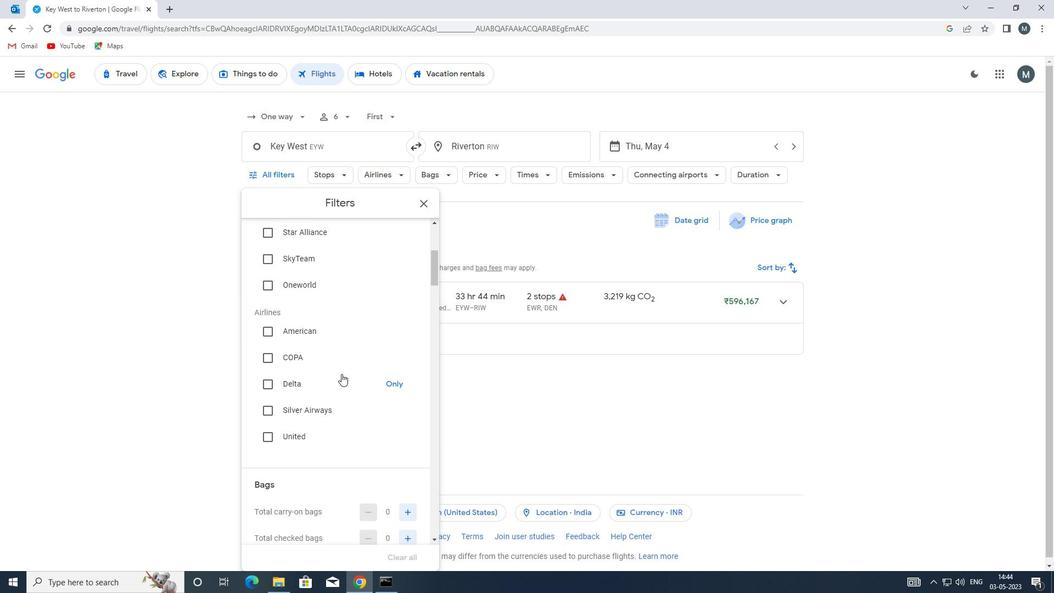 
Action: Mouse moved to (412, 430)
Screenshot: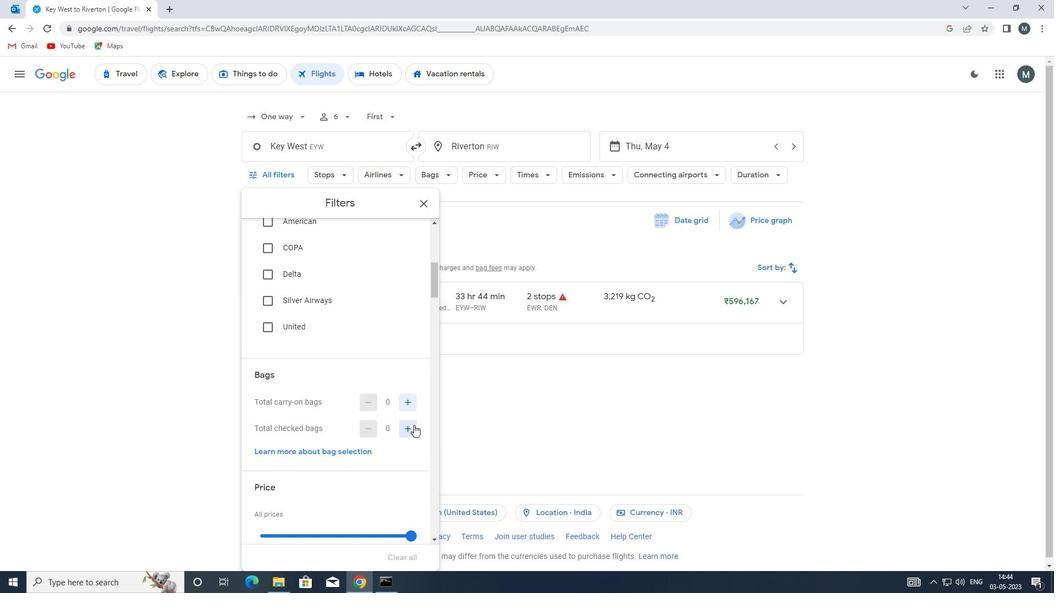 
Action: Mouse pressed left at (412, 430)
Screenshot: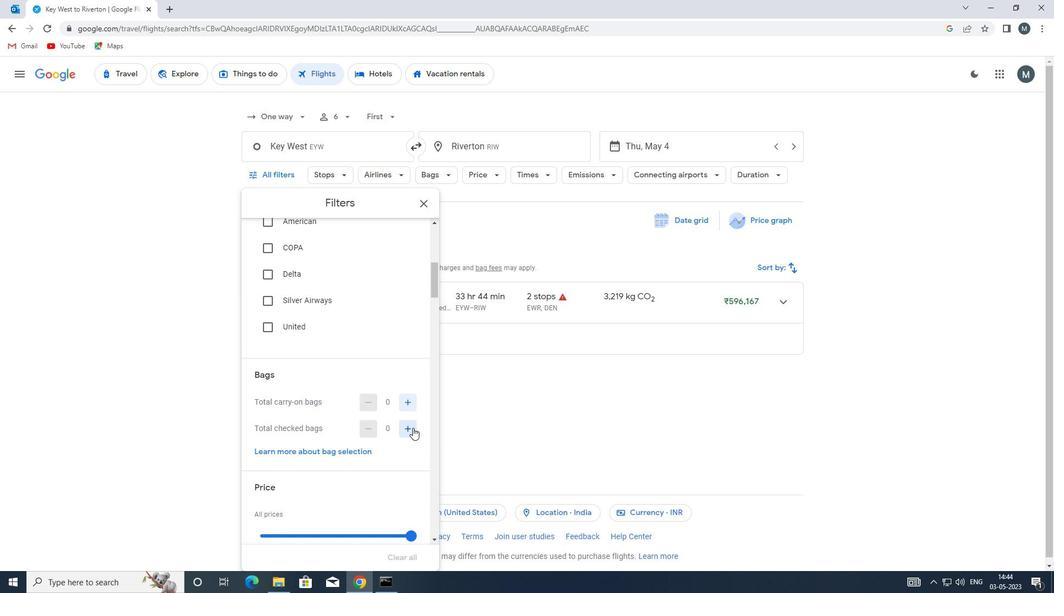 
Action: Mouse moved to (356, 392)
Screenshot: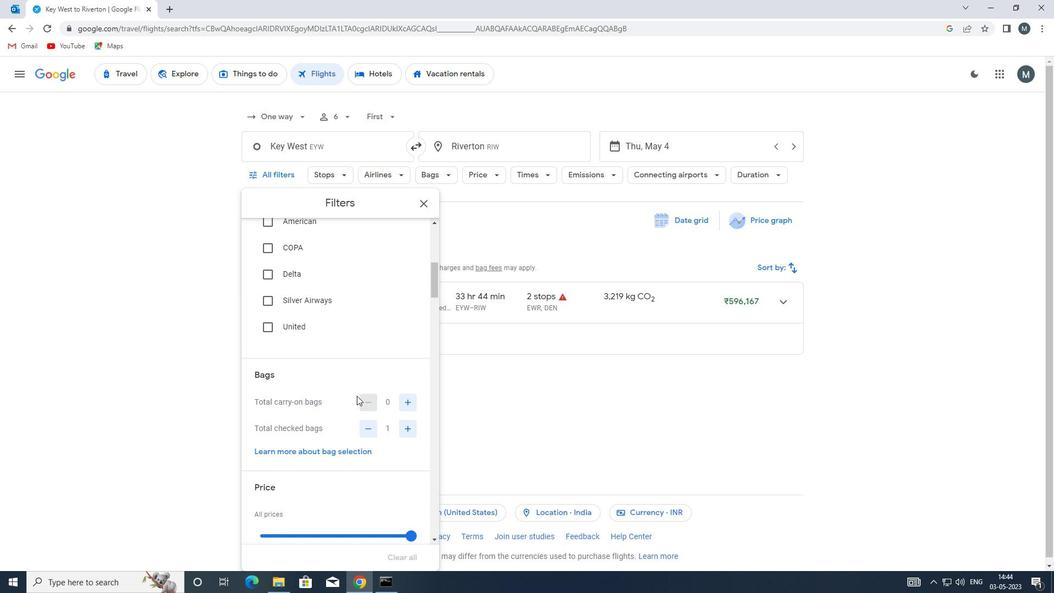 
Action: Mouse scrolled (356, 391) with delta (0, 0)
Screenshot: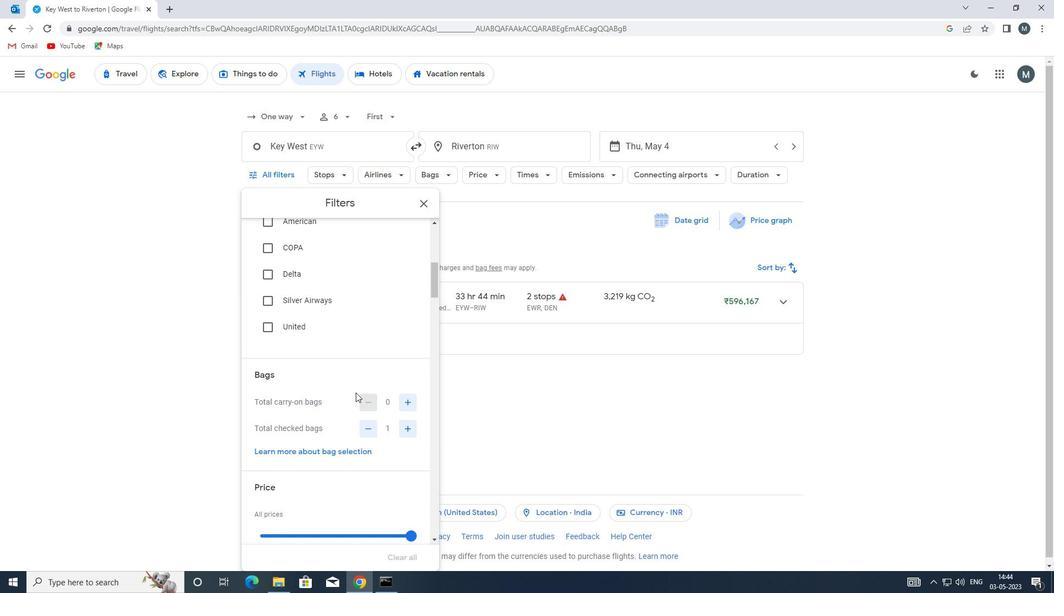 
Action: Mouse moved to (353, 392)
Screenshot: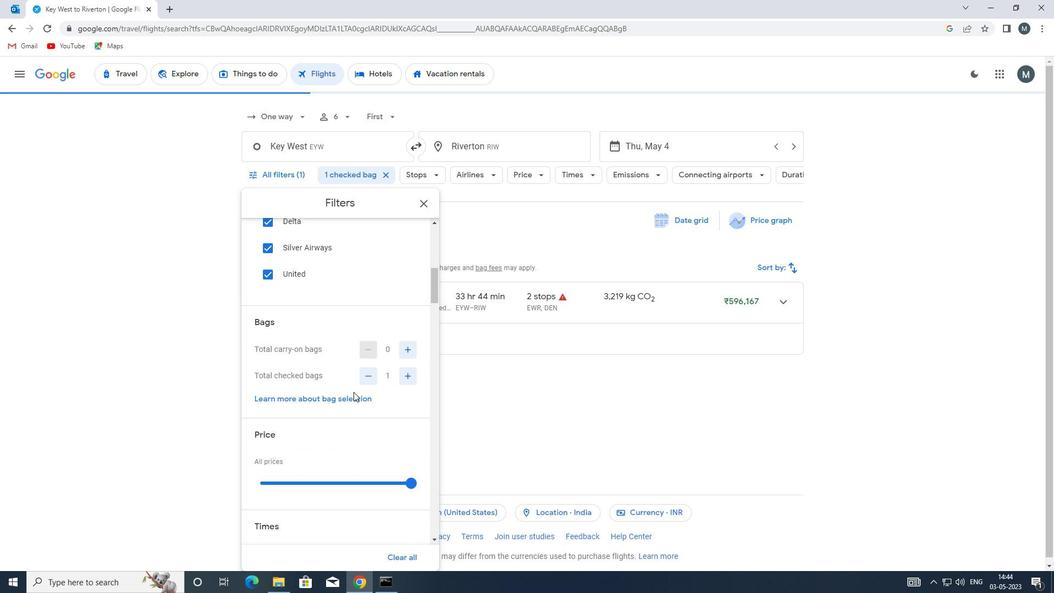 
Action: Mouse scrolled (353, 392) with delta (0, 0)
Screenshot: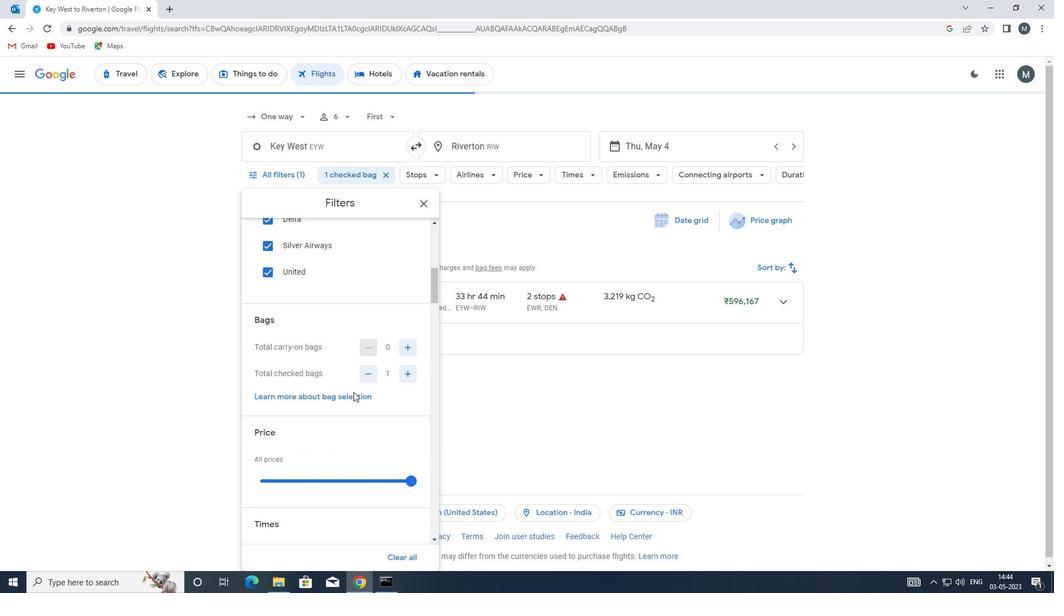 
Action: Mouse moved to (306, 391)
Screenshot: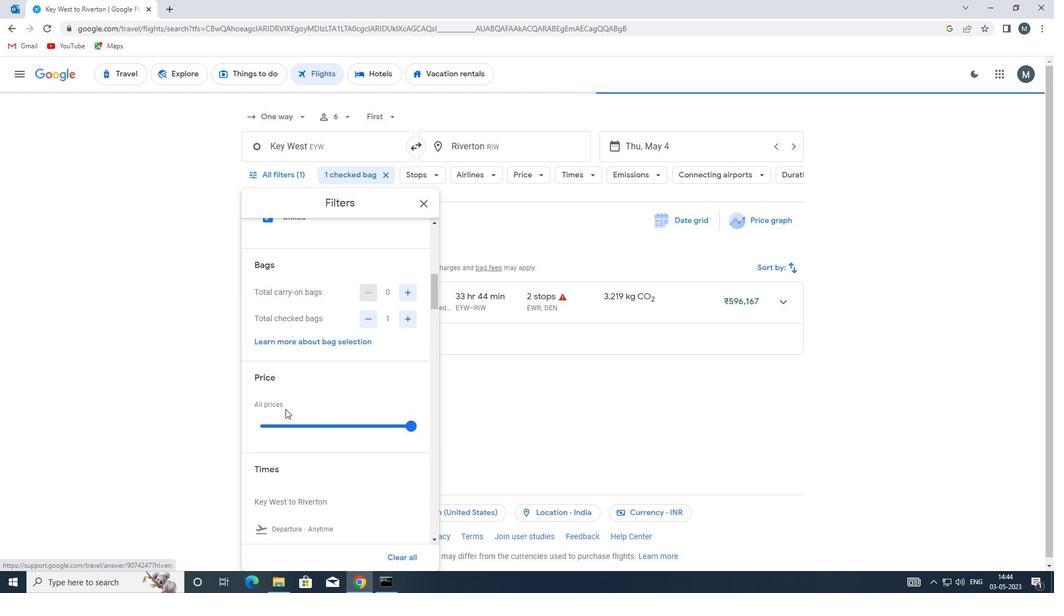 
Action: Mouse scrolled (306, 390) with delta (0, 0)
Screenshot: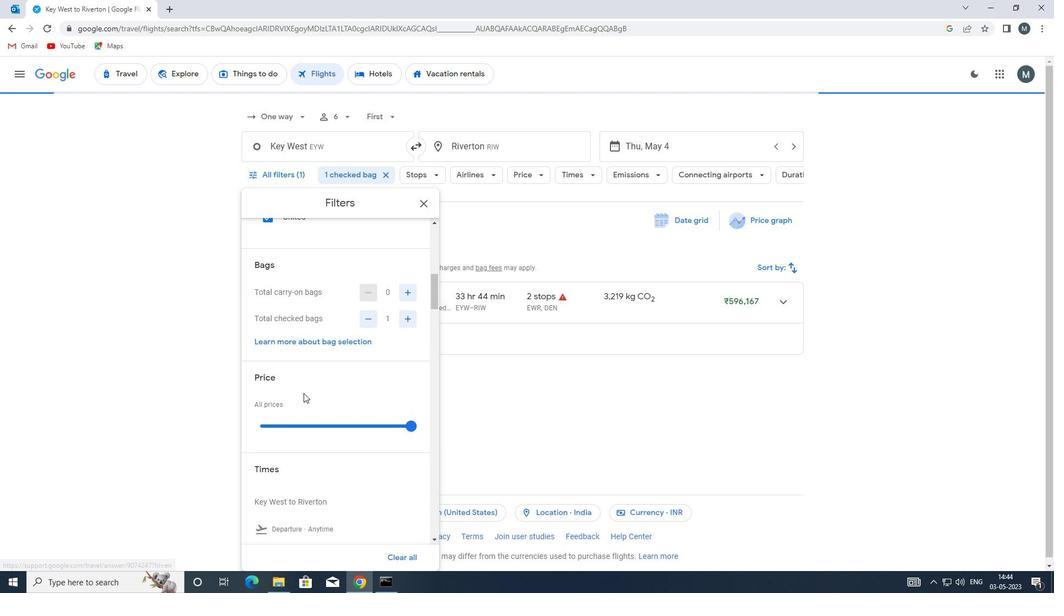 
Action: Mouse moved to (292, 375)
Screenshot: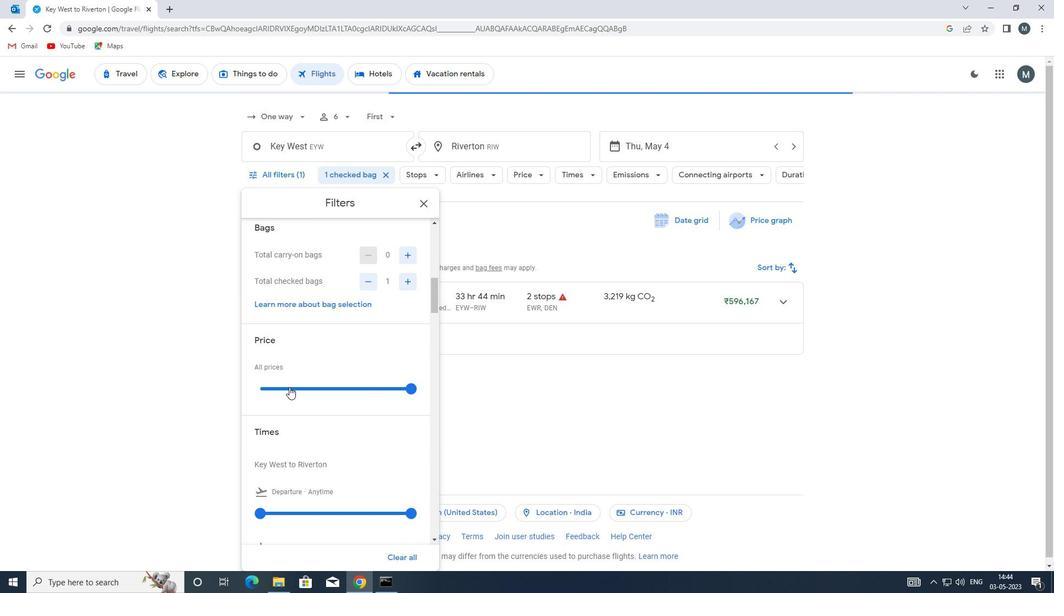 
Action: Mouse pressed left at (292, 375)
Screenshot: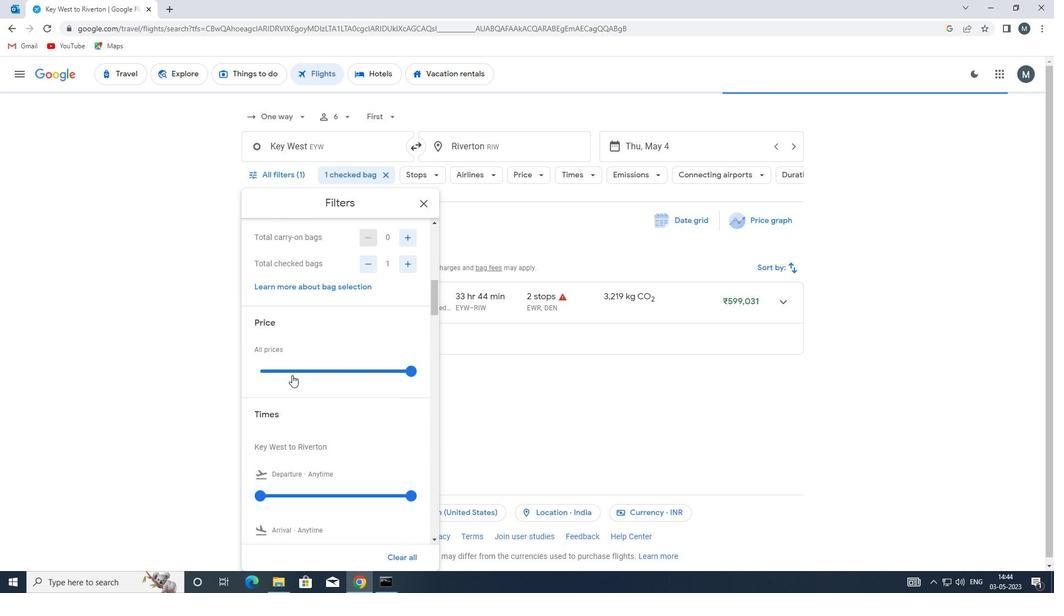 
Action: Mouse moved to (290, 370)
Screenshot: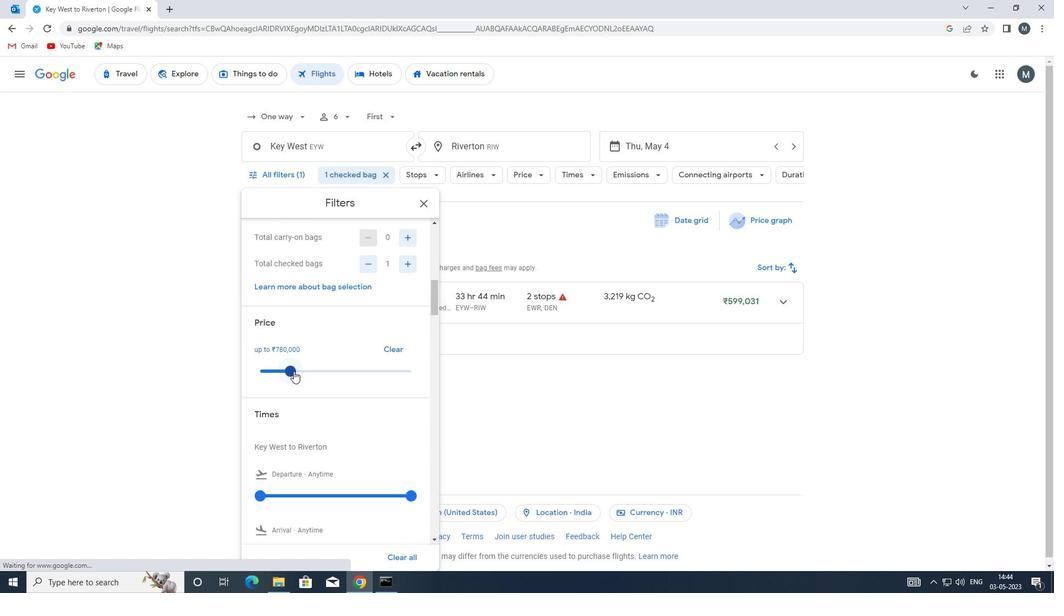 
Action: Mouse pressed left at (290, 370)
Screenshot: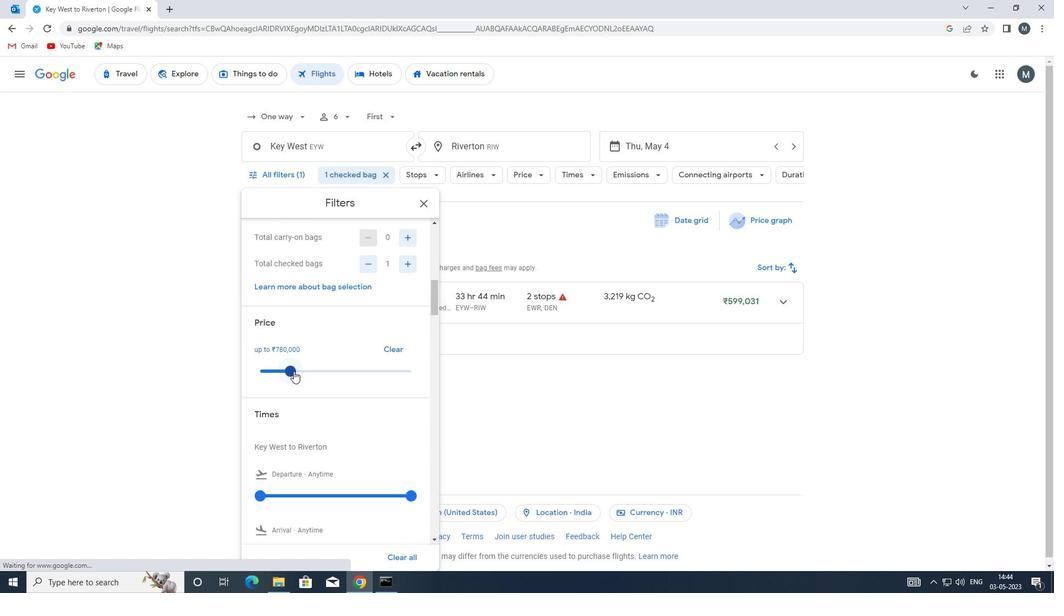 
Action: Mouse moved to (325, 360)
Screenshot: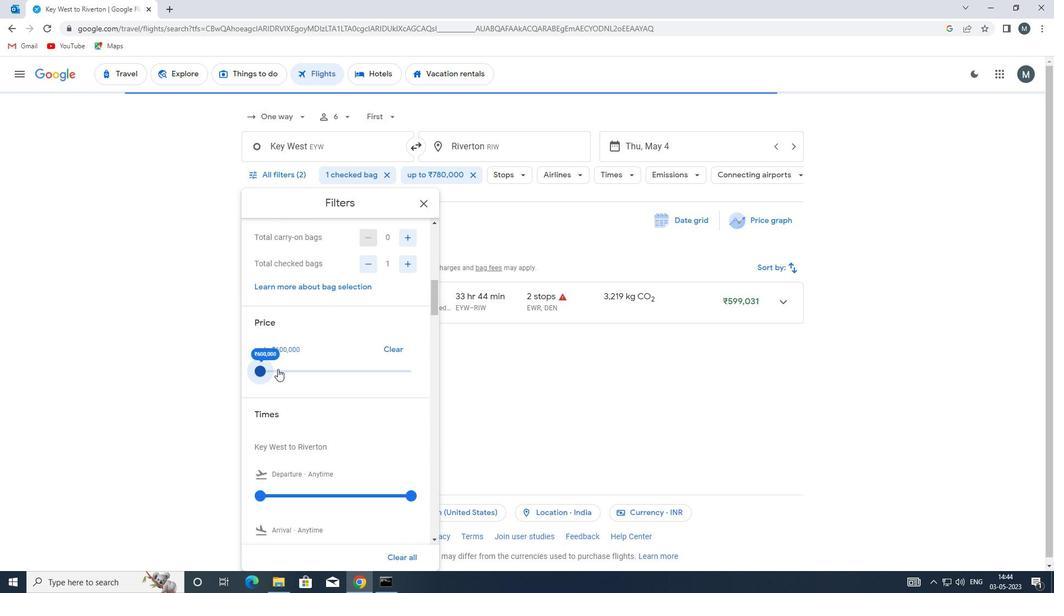 
Action: Mouse scrolled (325, 359) with delta (0, 0)
Screenshot: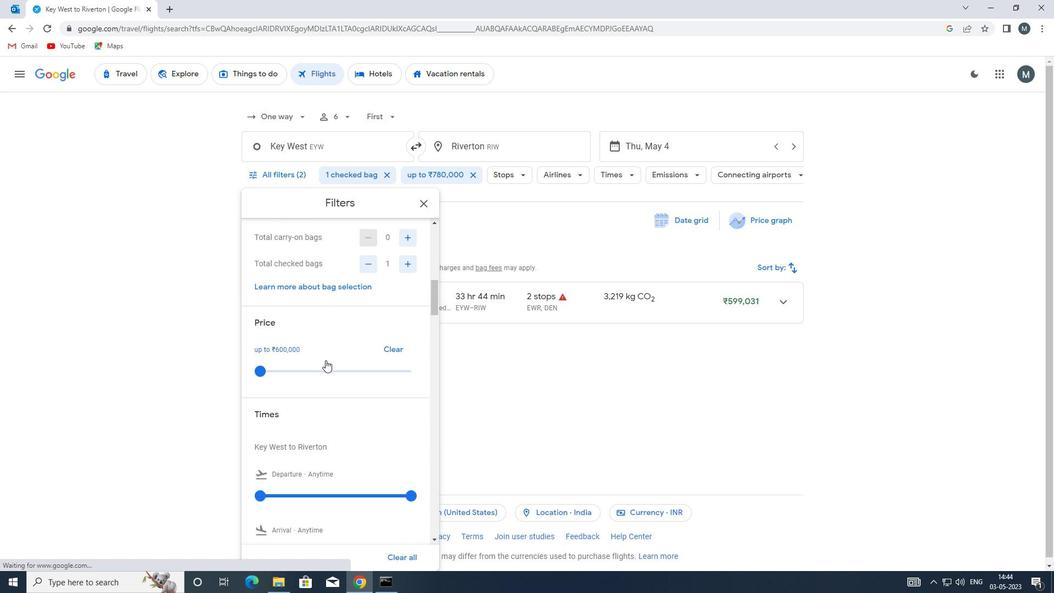 
Action: Mouse moved to (329, 350)
Screenshot: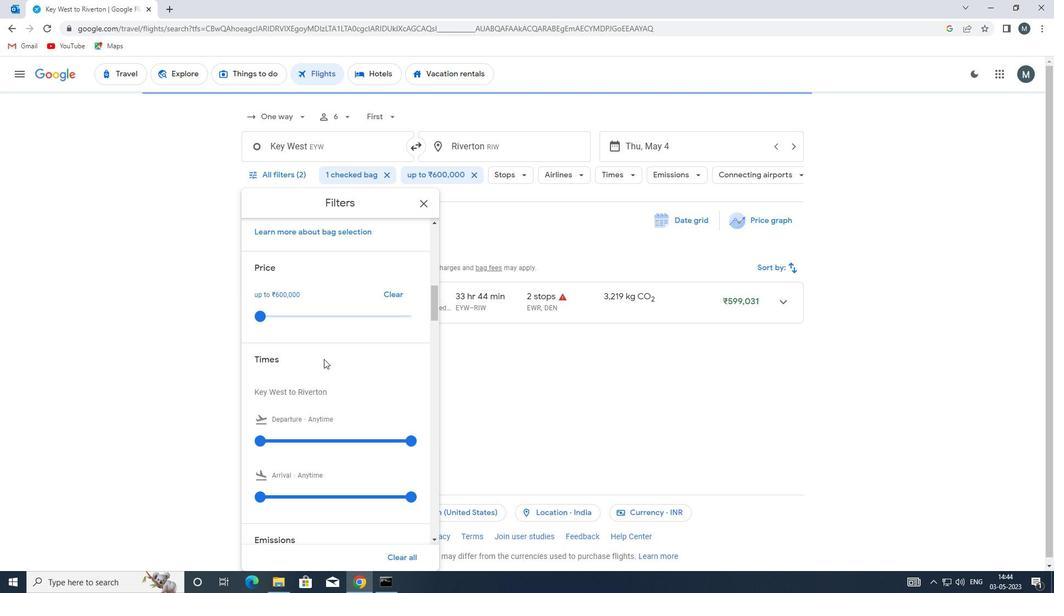 
Action: Mouse scrolled (329, 350) with delta (0, 0)
Screenshot: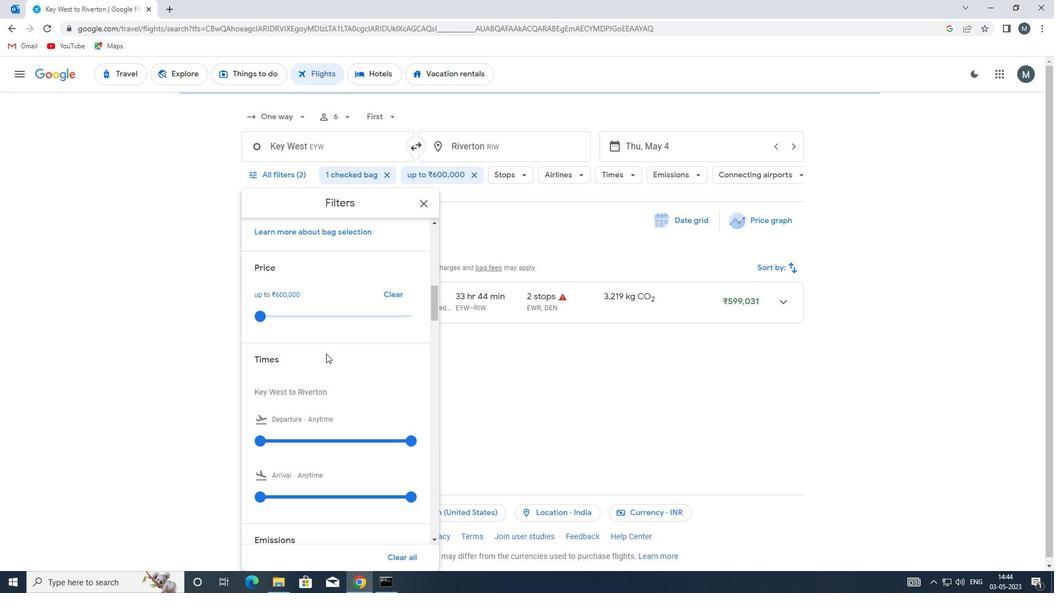 
Action: Mouse moved to (260, 387)
Screenshot: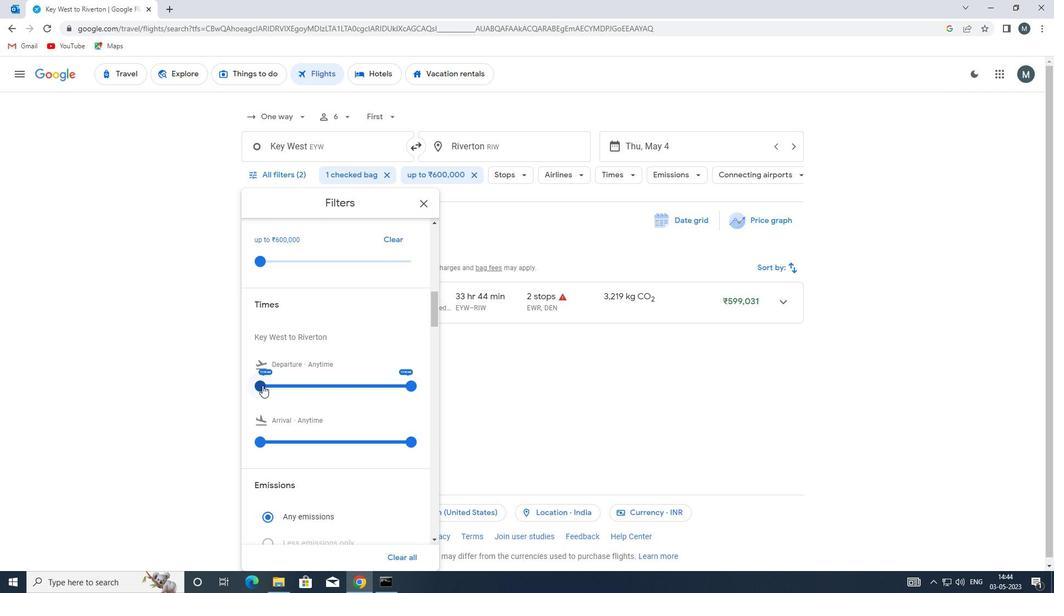
Action: Mouse pressed left at (260, 387)
Screenshot: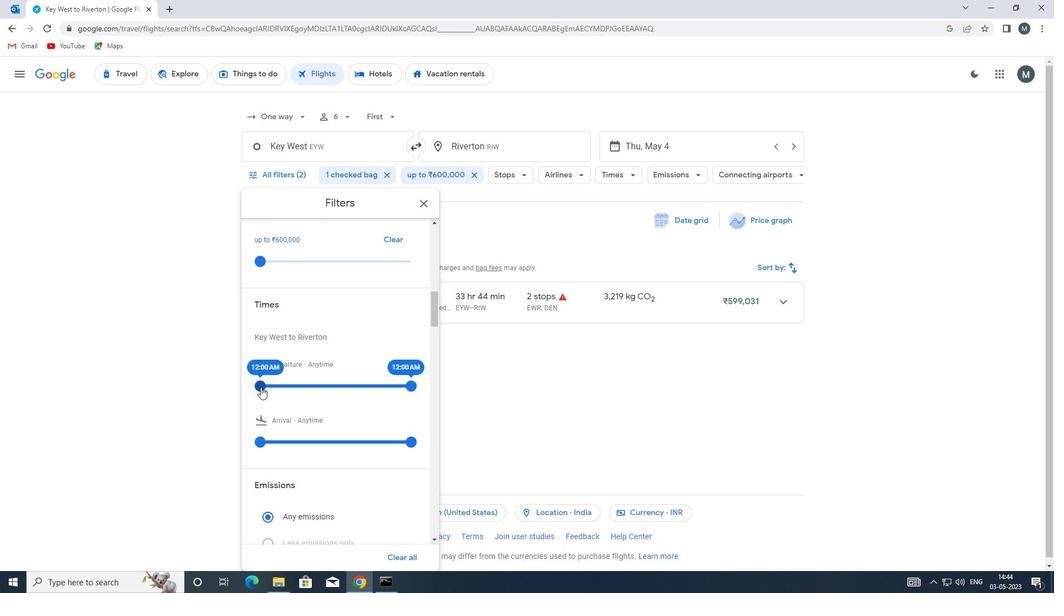 
Action: Mouse moved to (415, 386)
Screenshot: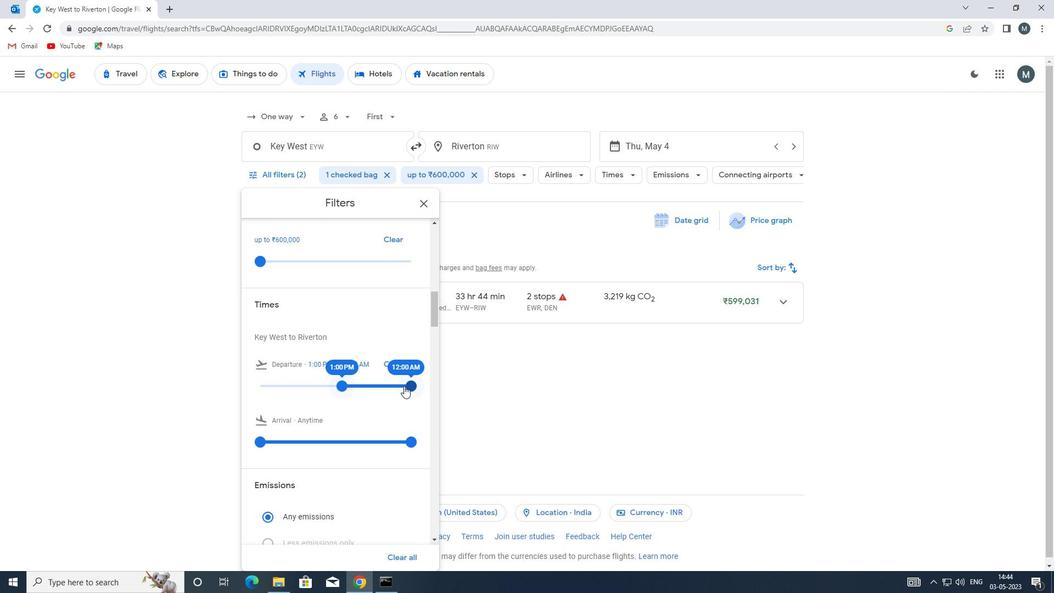 
Action: Mouse pressed left at (415, 386)
Screenshot: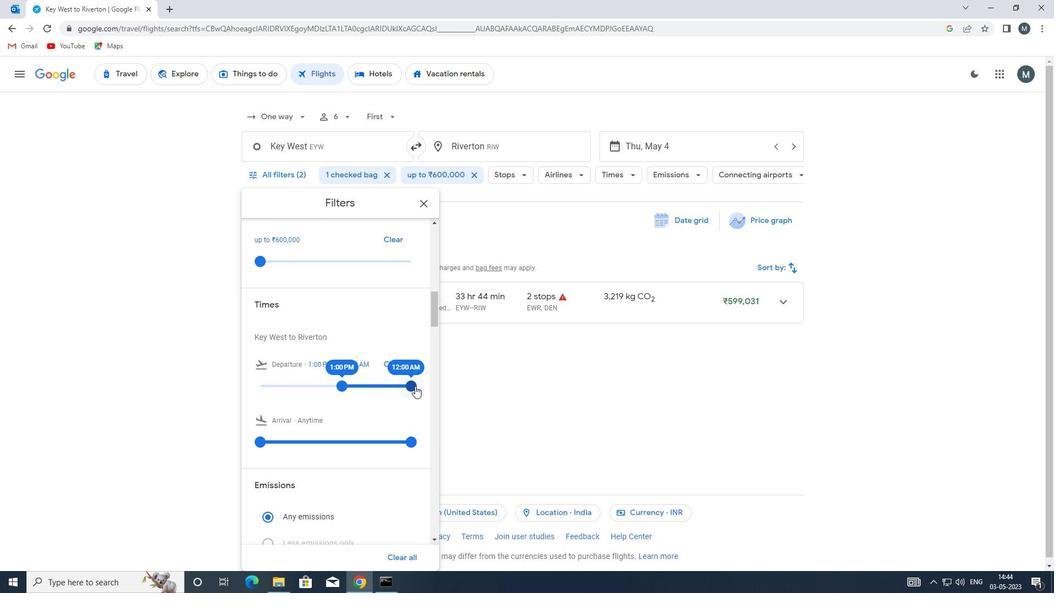 
Action: Mouse moved to (342, 380)
Screenshot: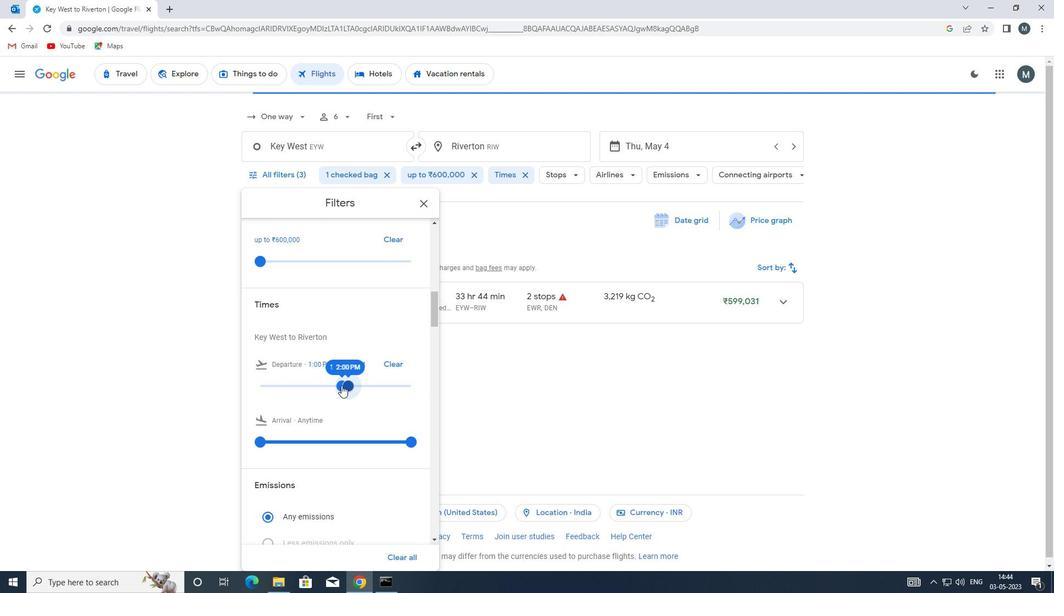 
Action: Mouse scrolled (342, 380) with delta (0, 0)
Screenshot: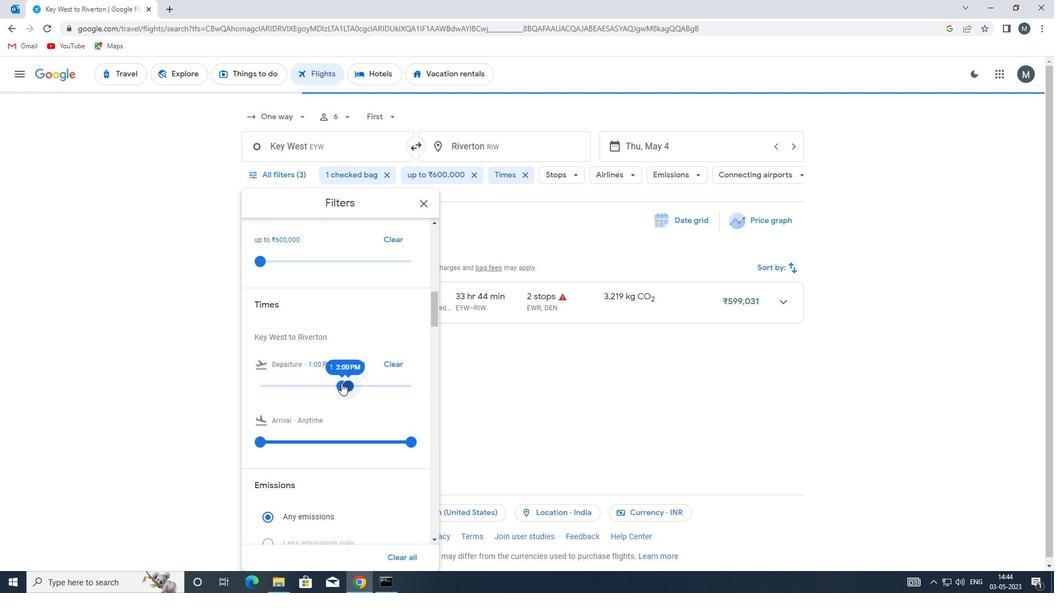 
Action: Mouse moved to (421, 206)
Screenshot: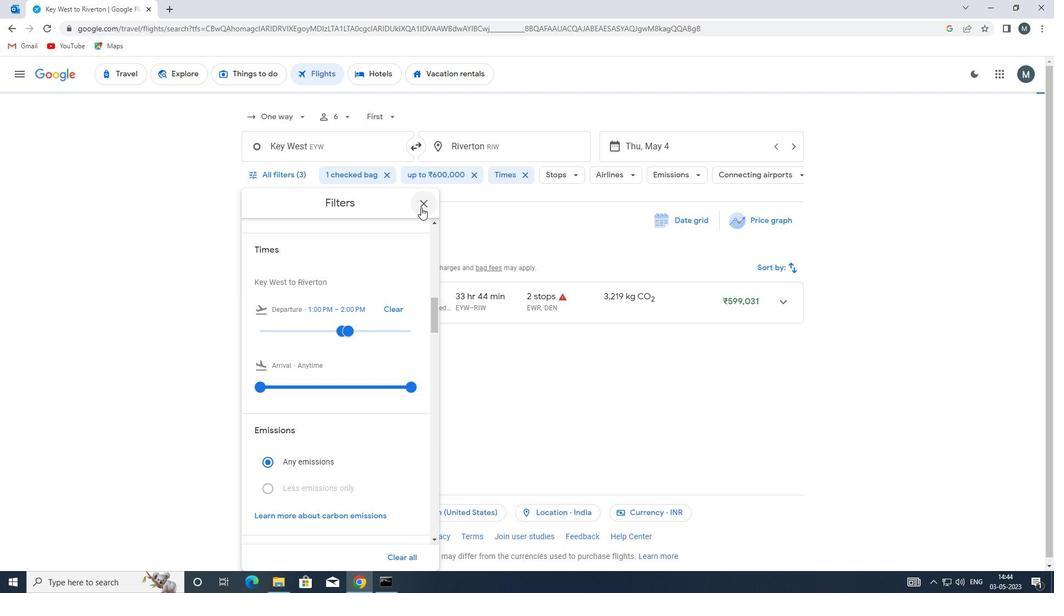 
Action: Mouse pressed left at (421, 206)
Screenshot: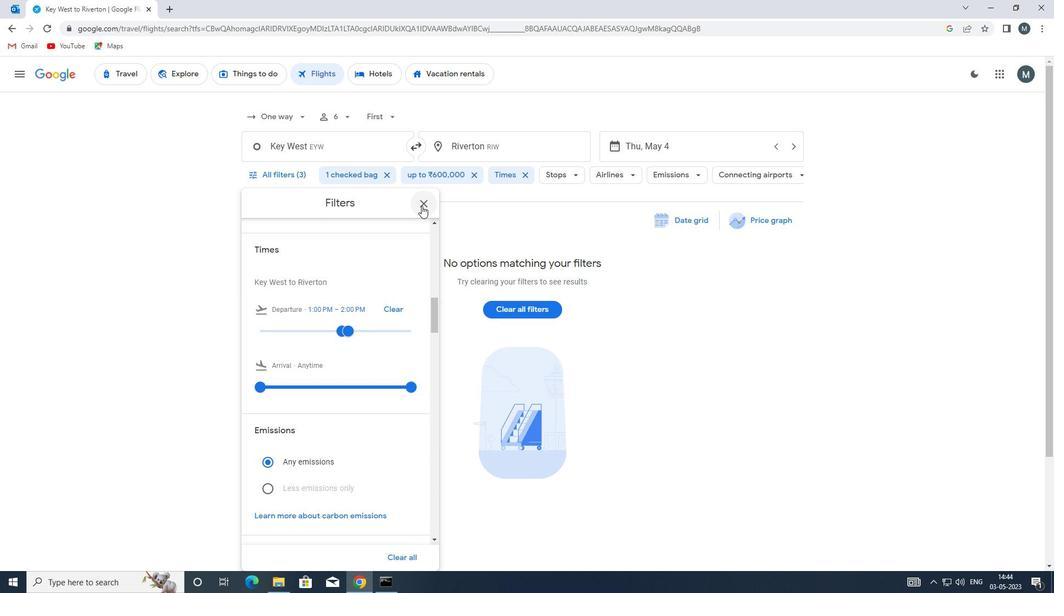 
